 Task: Create a sub task System Test and UAT for the task  Improve code commenting for better readability in the project TranceTech , assign it to team member softage.9@softage.net and update the status of the sub task to  At Risk , set the priority of the sub task to Medium.
Action: Mouse moved to (67, 525)
Screenshot: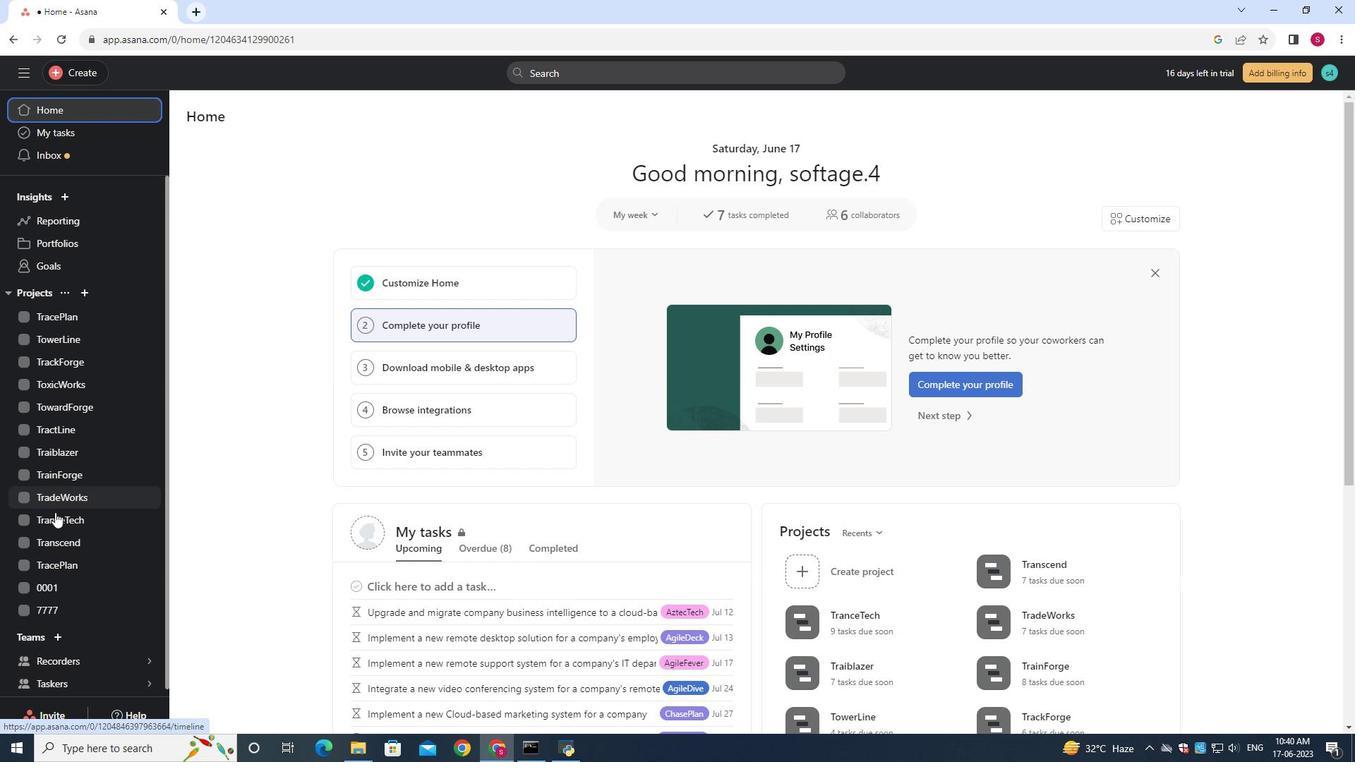 
Action: Mouse pressed left at (67, 525)
Screenshot: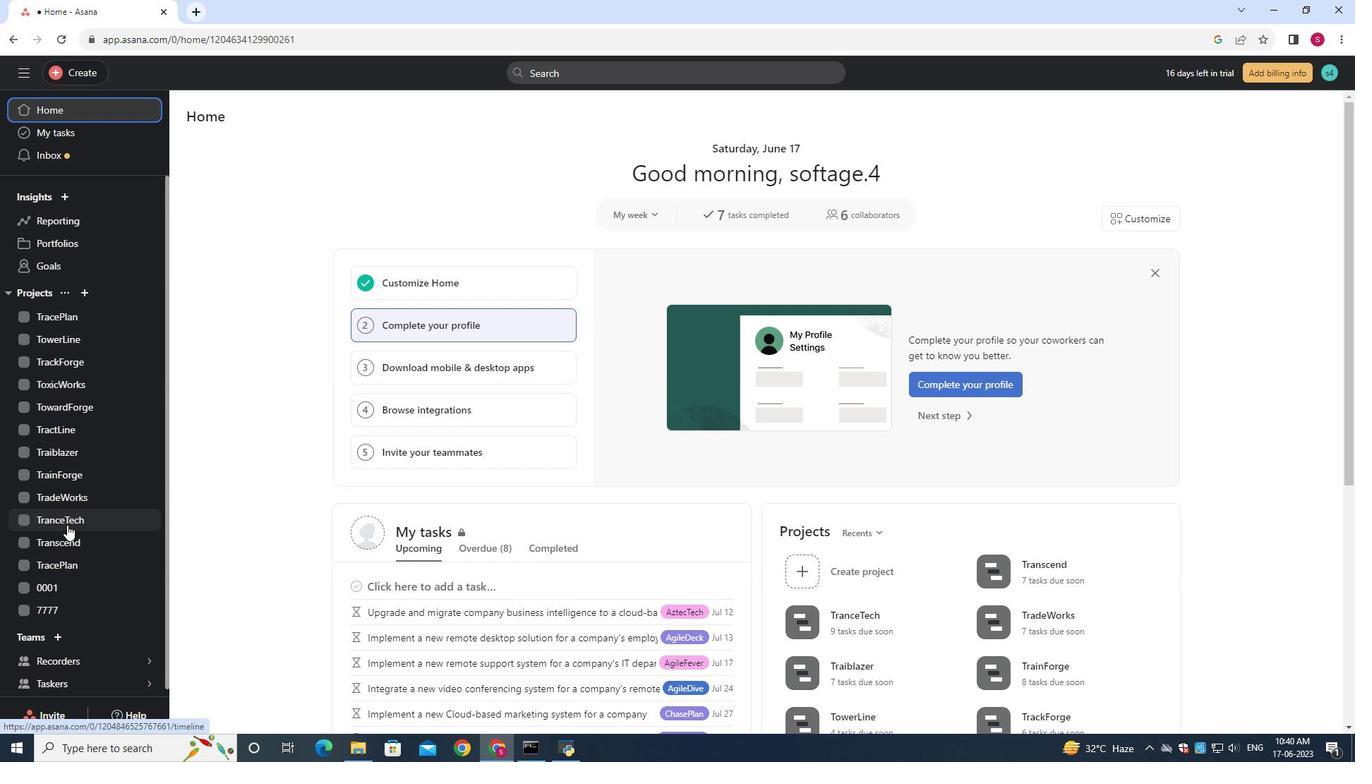 
Action: Mouse moved to (588, 336)
Screenshot: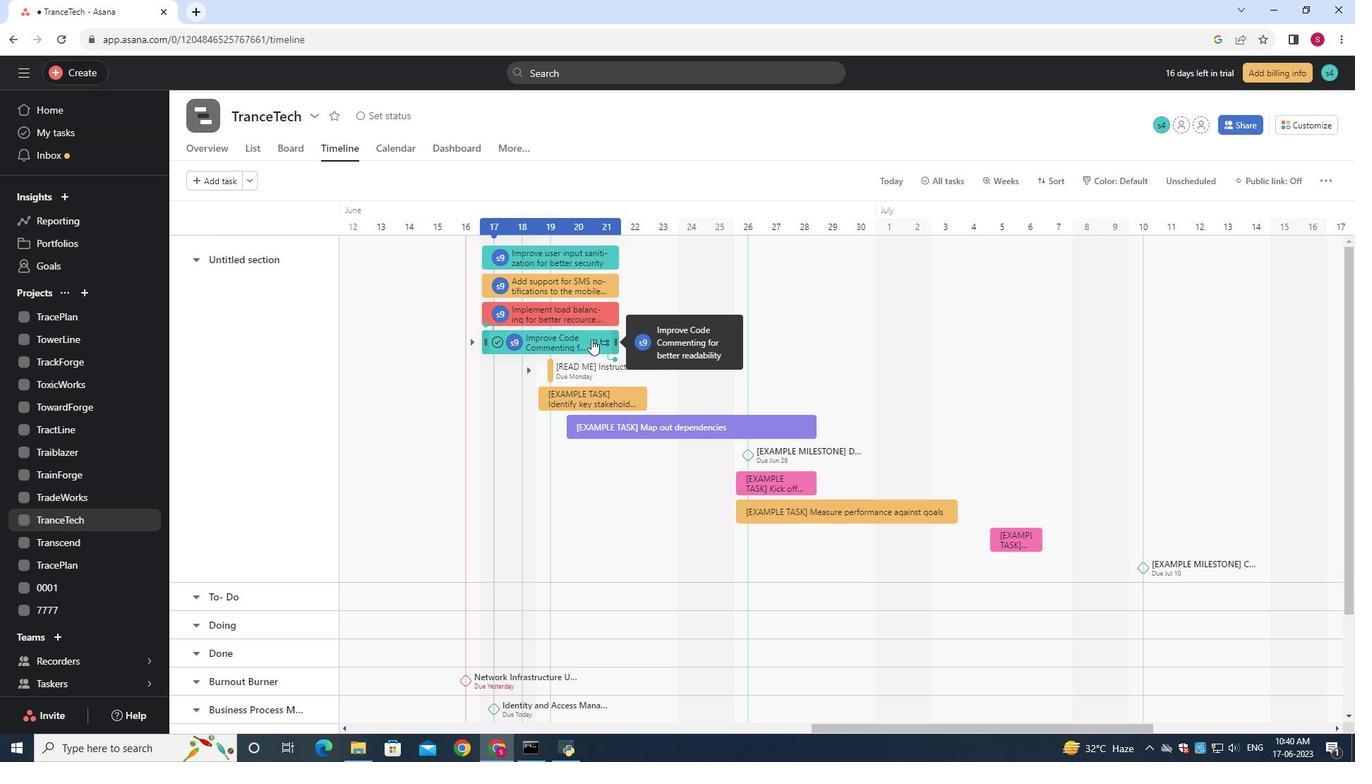 
Action: Mouse pressed left at (588, 336)
Screenshot: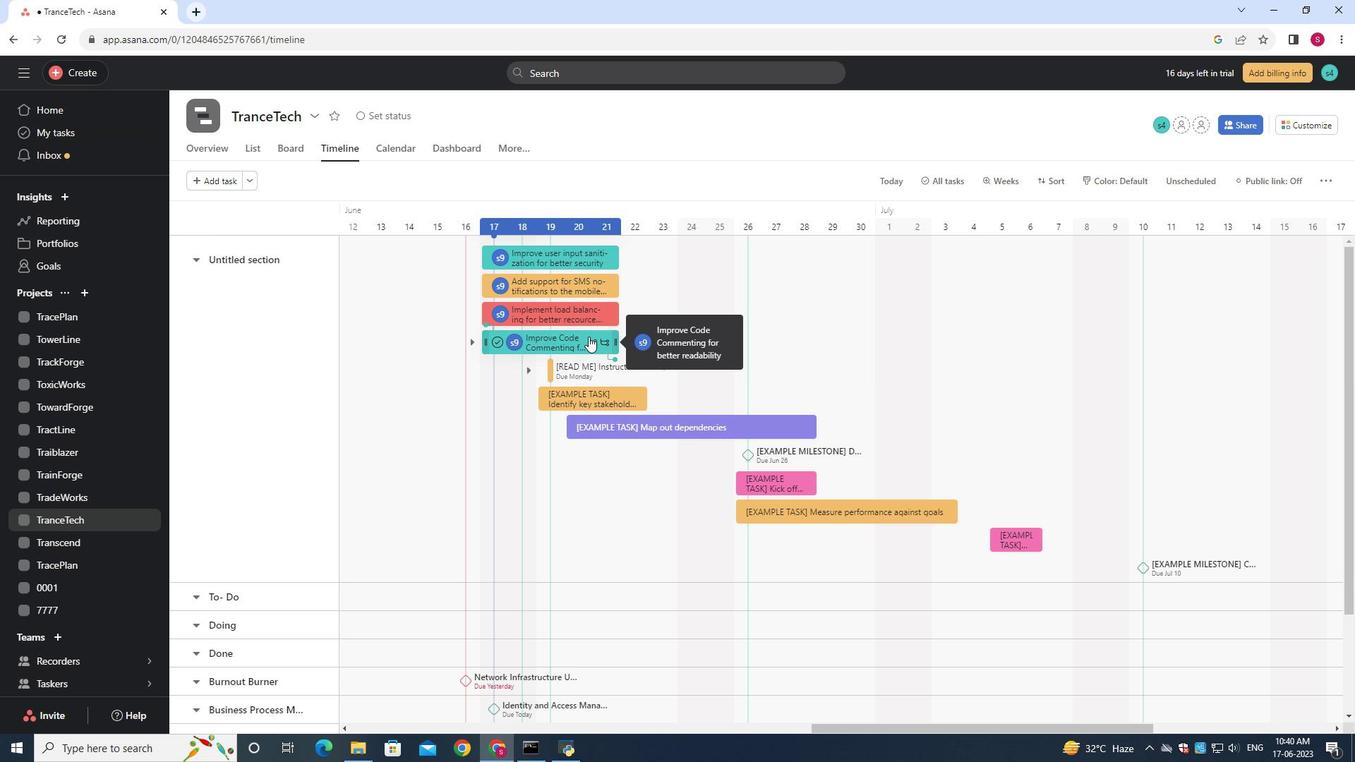 
Action: Mouse moved to (946, 406)
Screenshot: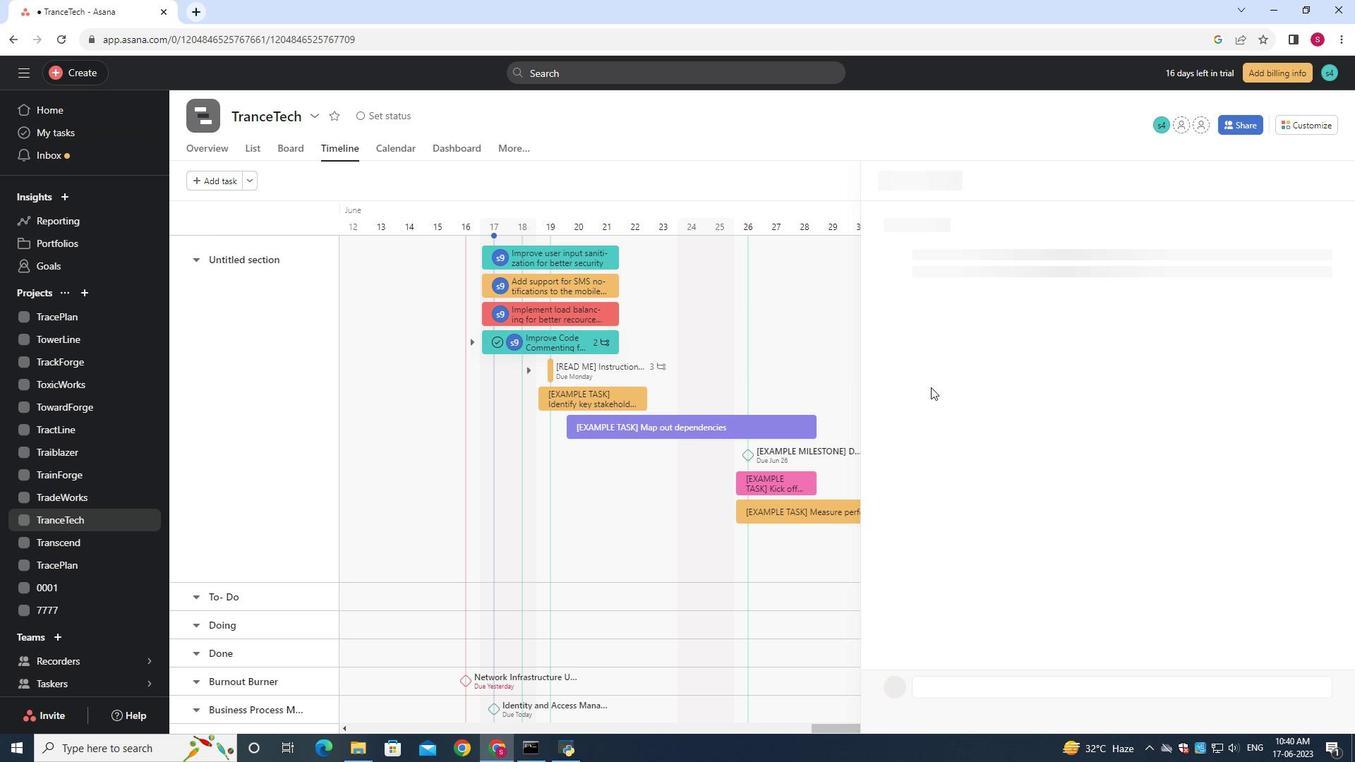 
Action: Mouse scrolled (946, 405) with delta (0, 0)
Screenshot: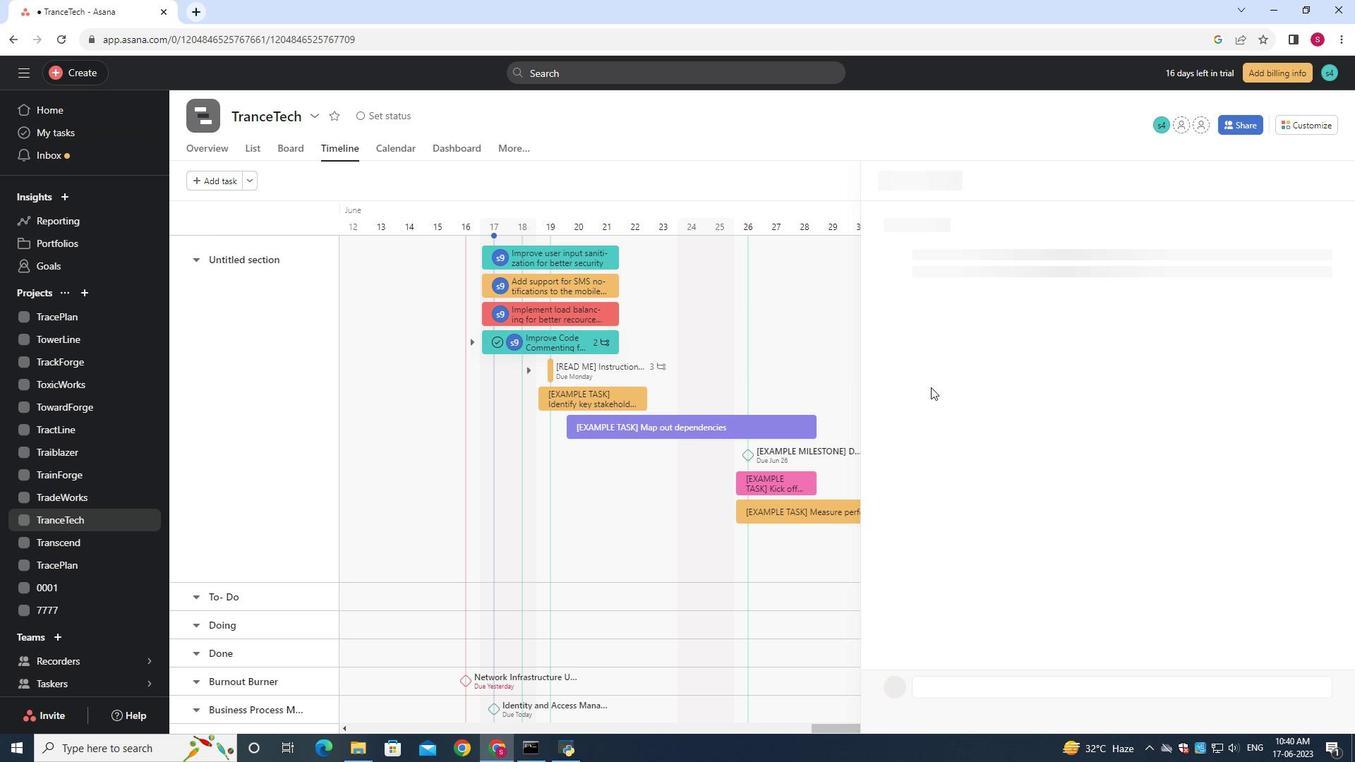 
Action: Mouse moved to (946, 408)
Screenshot: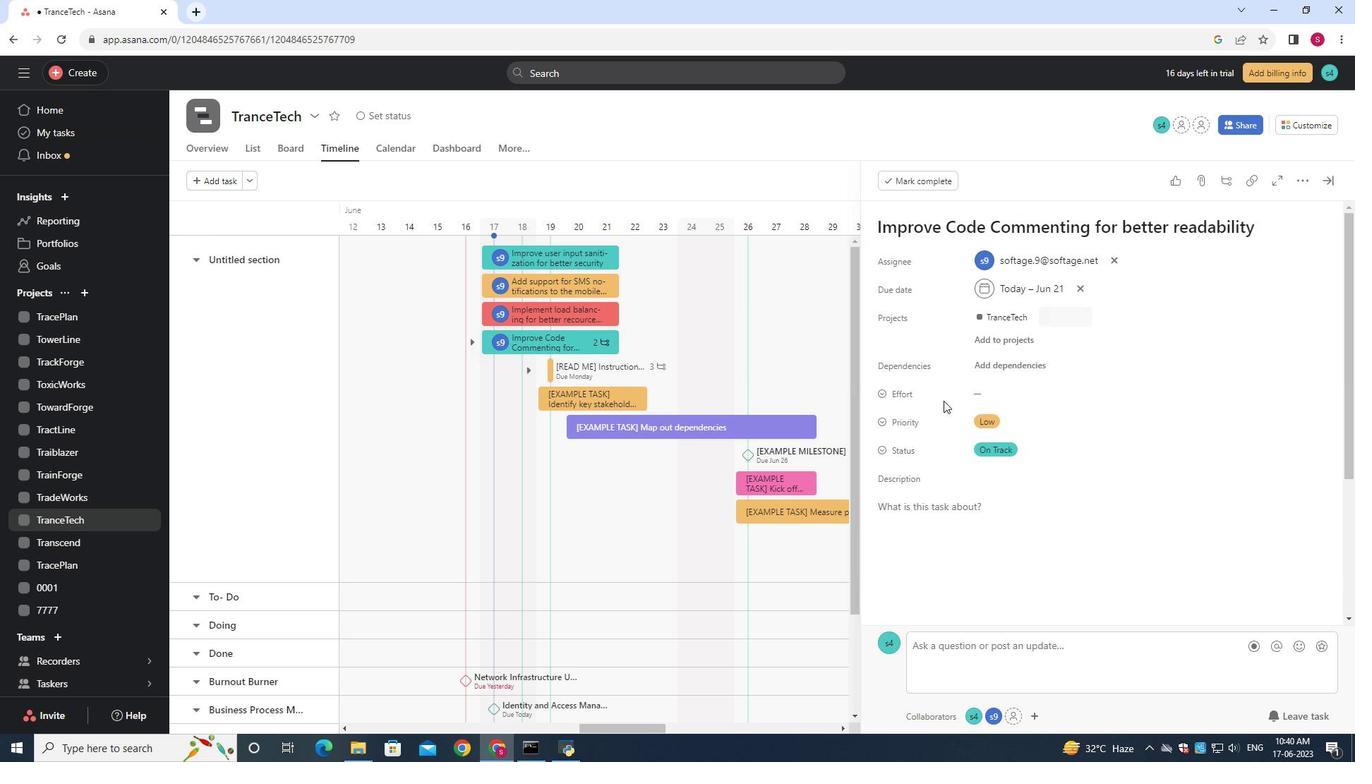 
Action: Mouse scrolled (946, 407) with delta (0, 0)
Screenshot: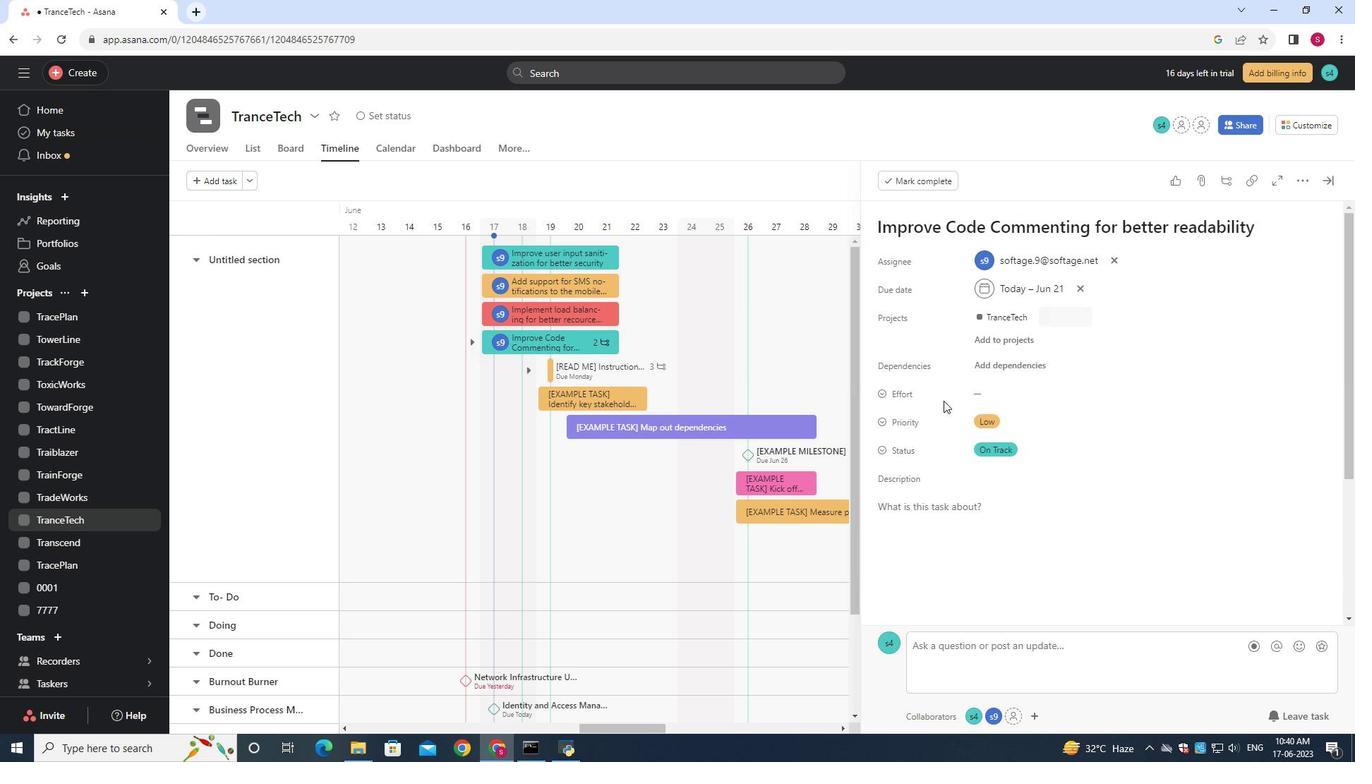 
Action: Mouse moved to (946, 409)
Screenshot: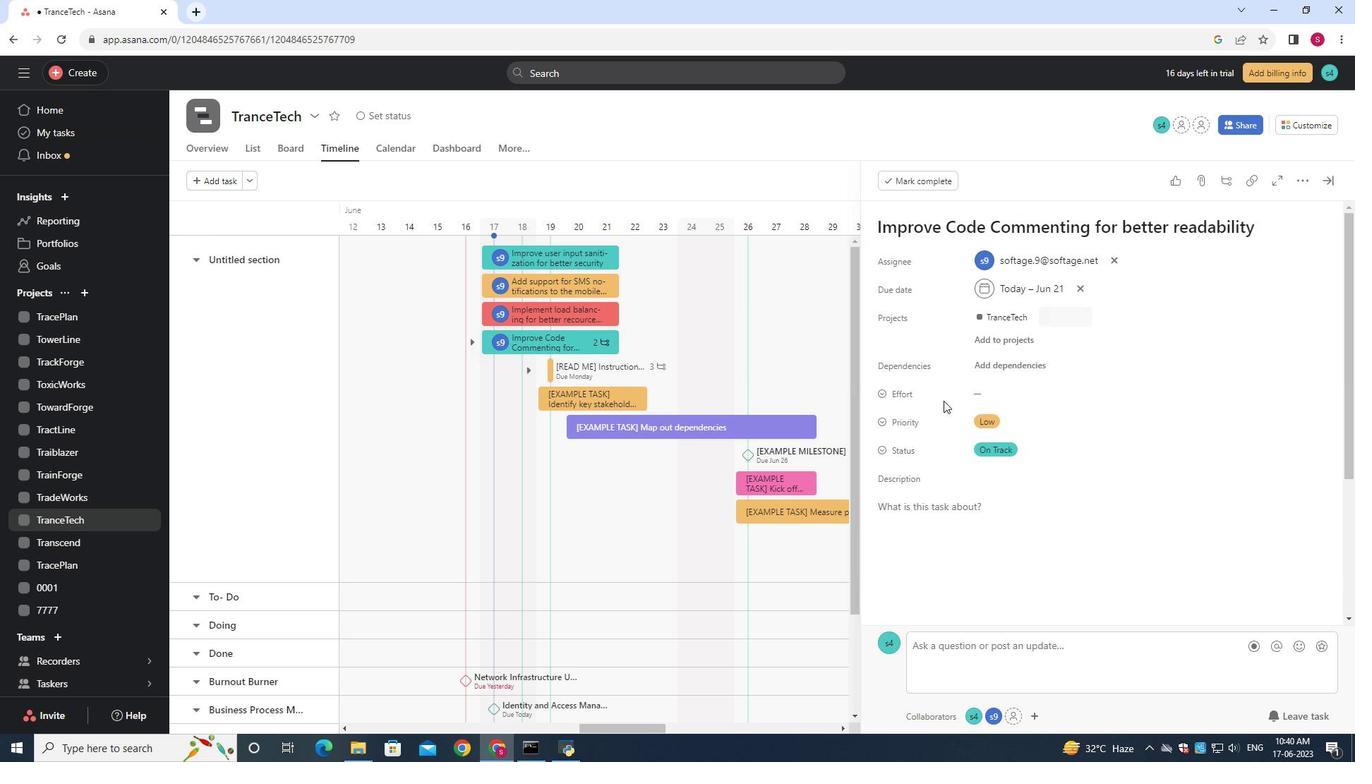 
Action: Mouse scrolled (946, 408) with delta (0, 0)
Screenshot: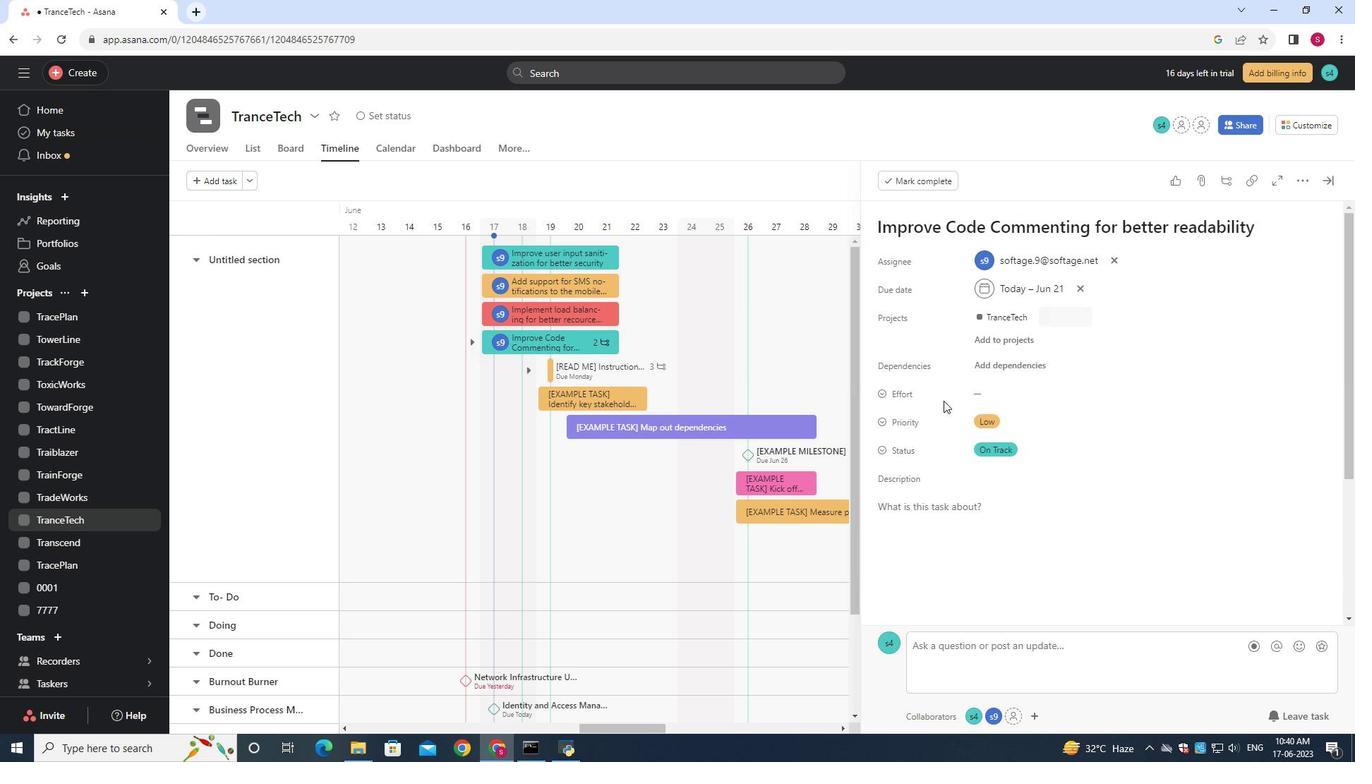 
Action: Mouse moved to (947, 409)
Screenshot: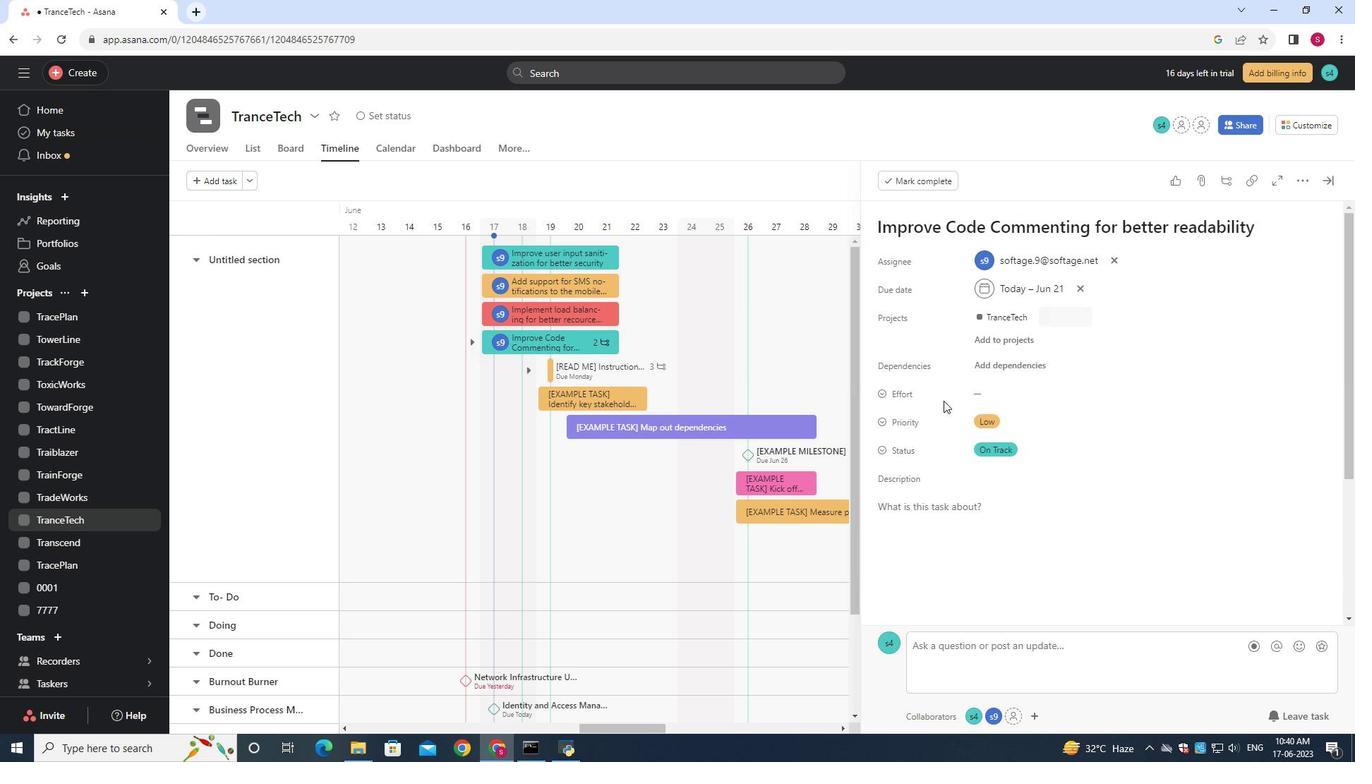 
Action: Mouse scrolled (946, 408) with delta (0, 0)
Screenshot: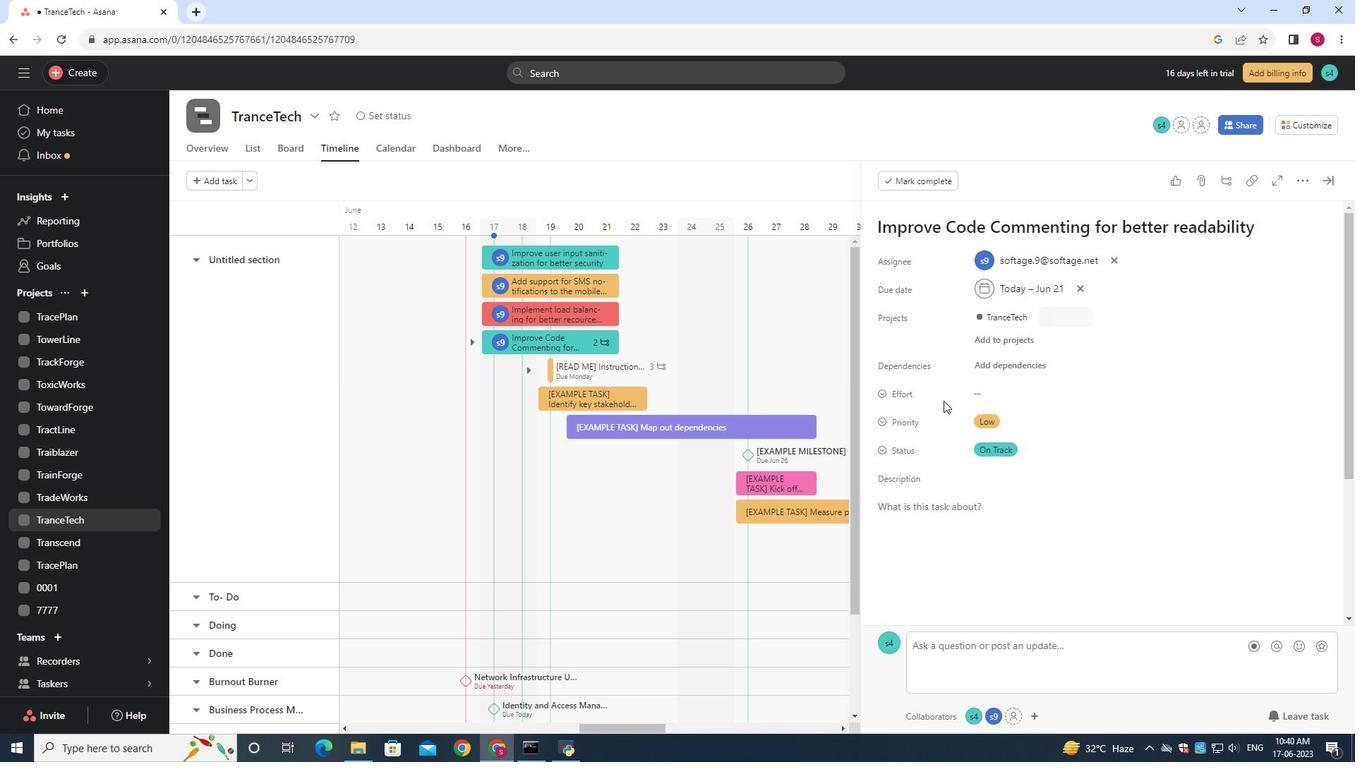 
Action: Mouse moved to (947, 409)
Screenshot: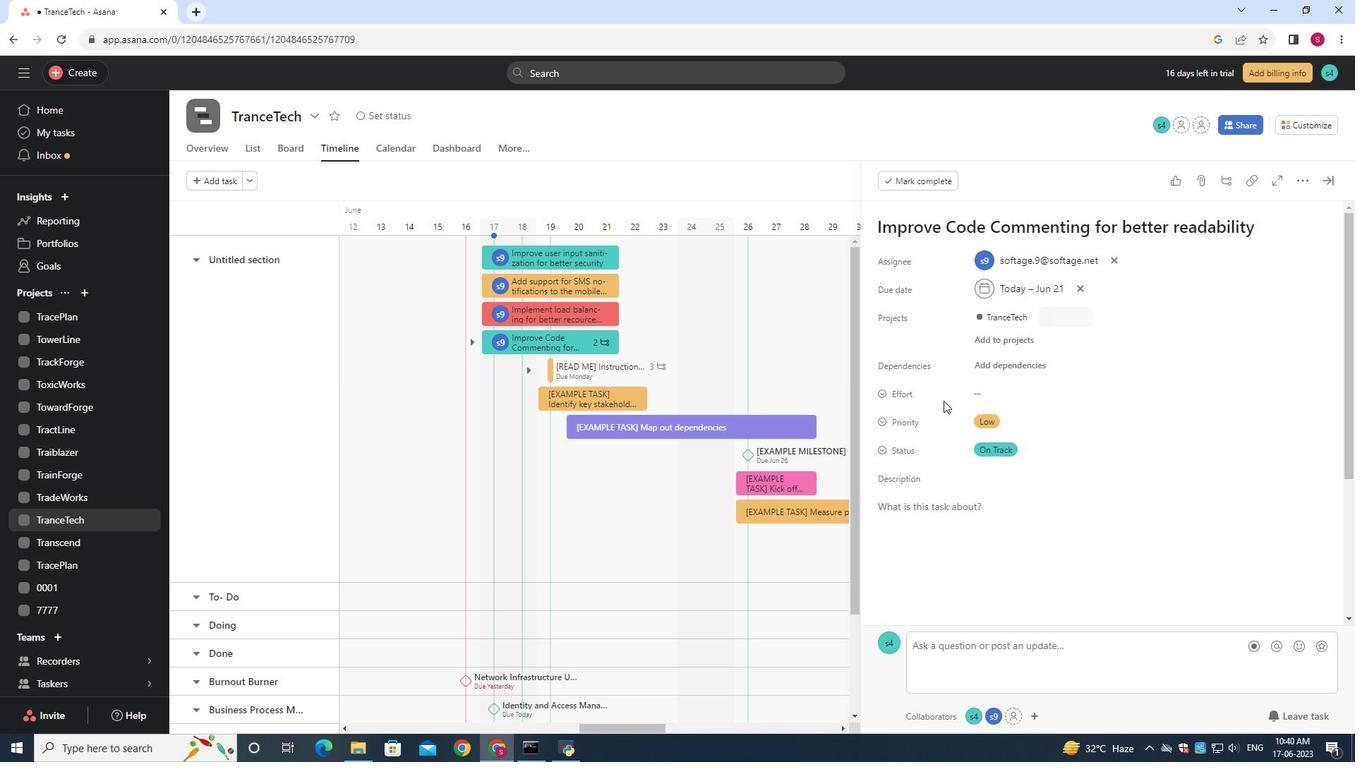 
Action: Mouse scrolled (946, 408) with delta (0, 0)
Screenshot: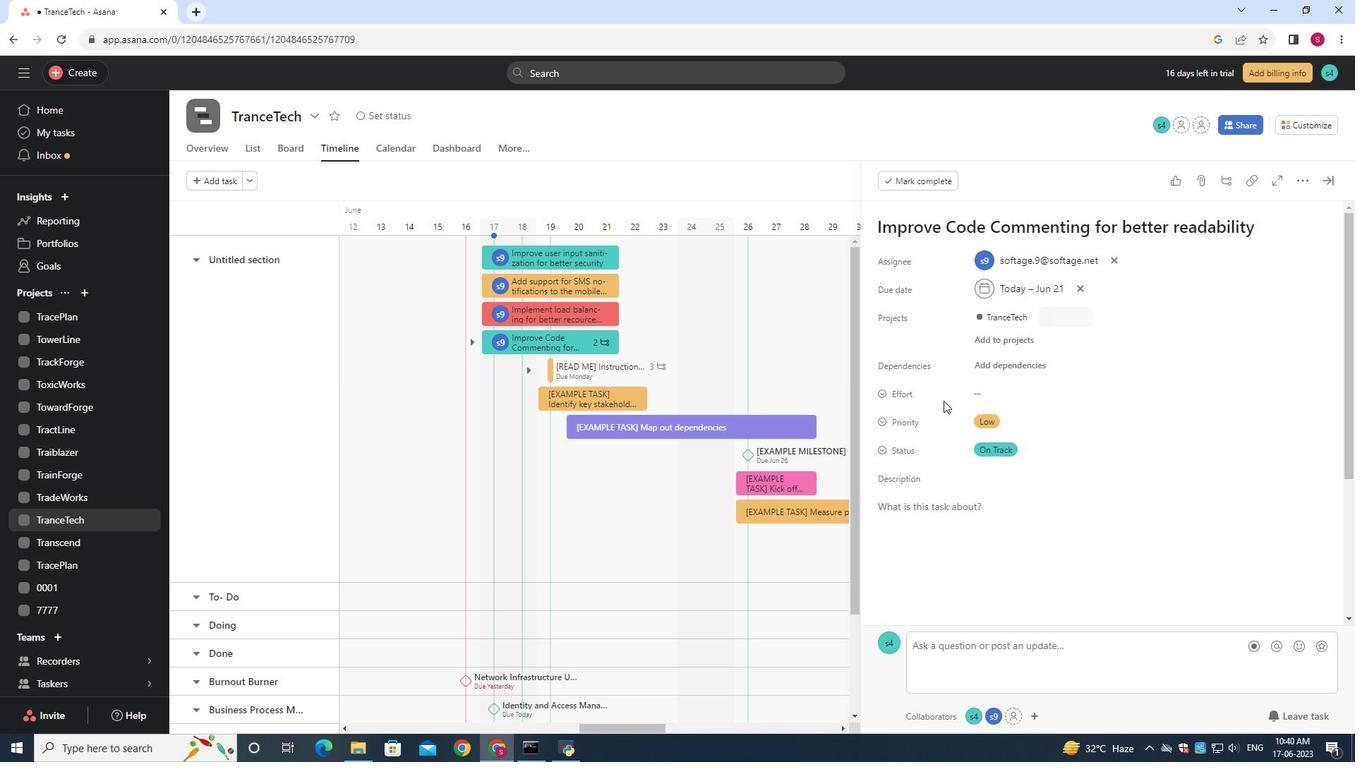 
Action: Mouse moved to (948, 407)
Screenshot: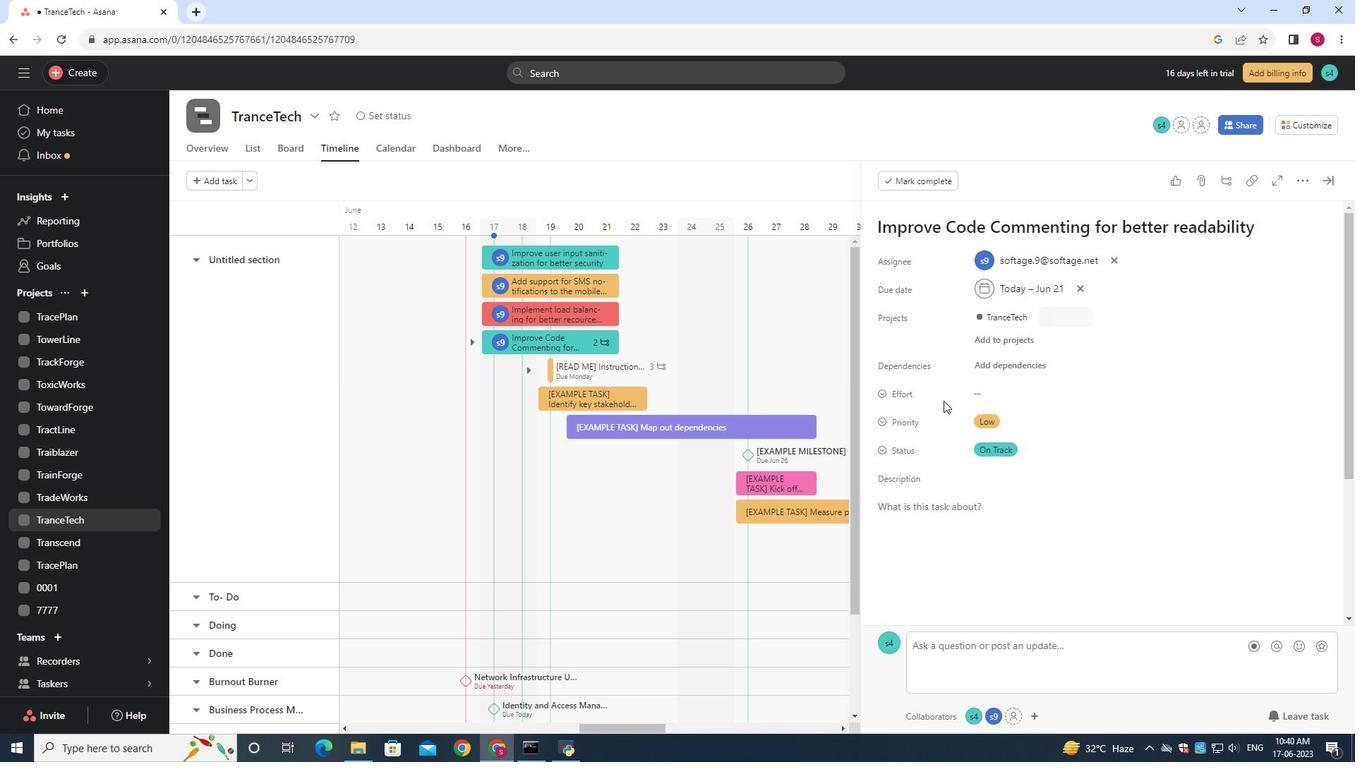 
Action: Mouse scrolled (947, 408) with delta (0, 0)
Screenshot: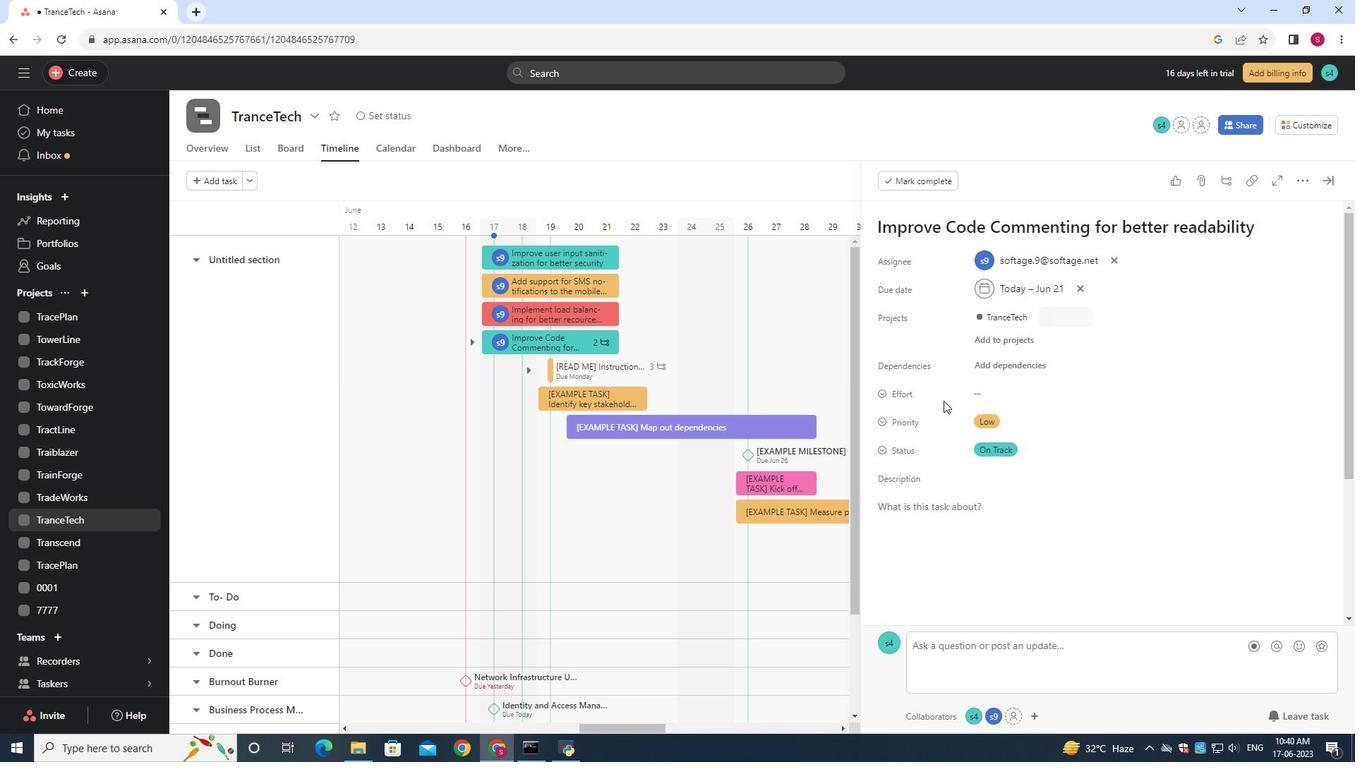 
Action: Mouse moved to (917, 512)
Screenshot: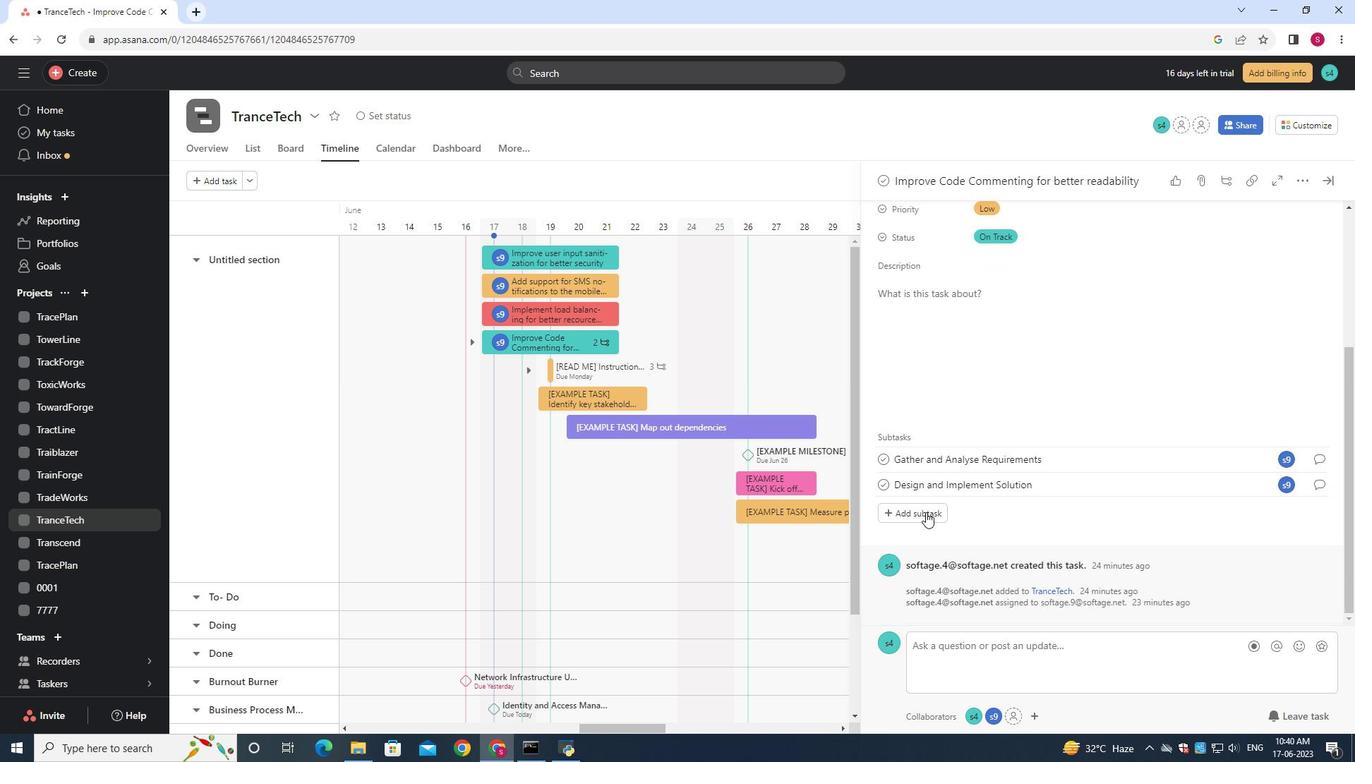 
Action: Mouse pressed left at (917, 512)
Screenshot: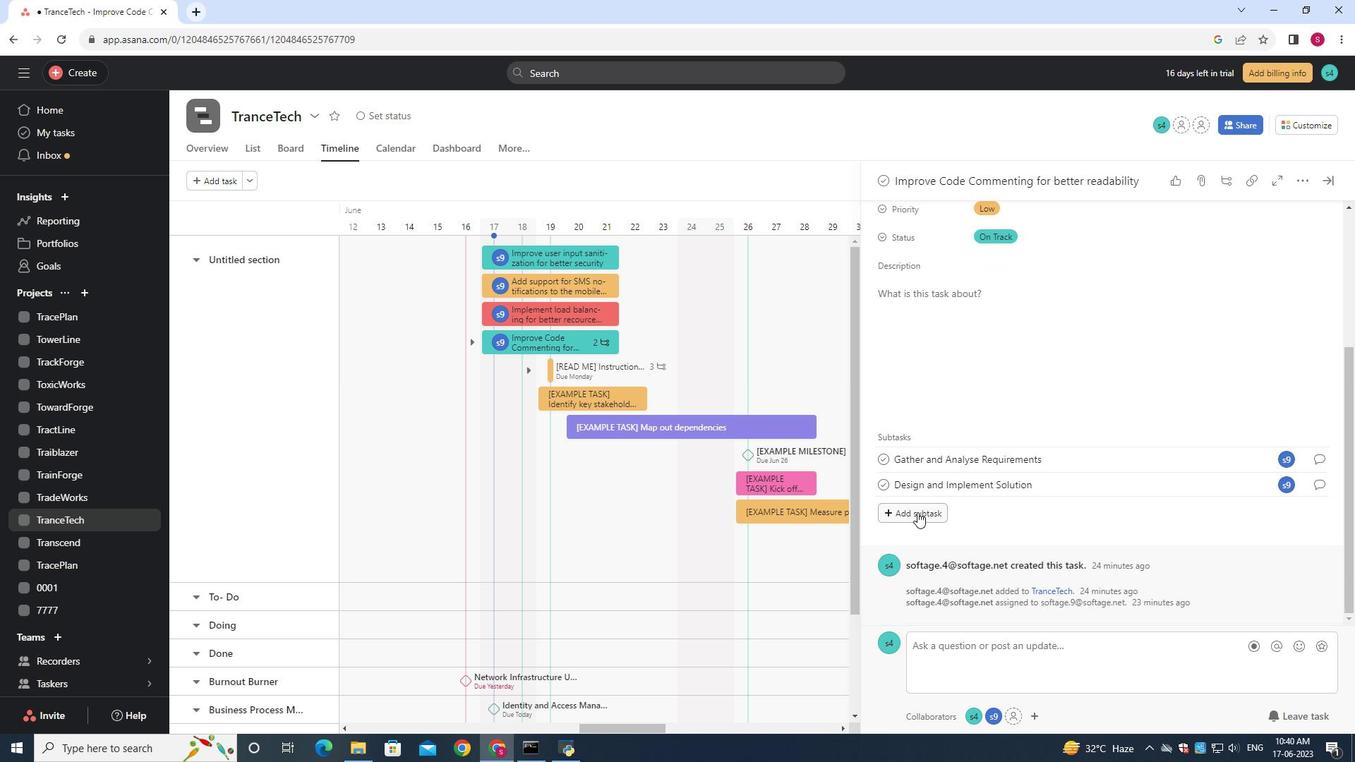 
Action: Mouse moved to (918, 513)
Screenshot: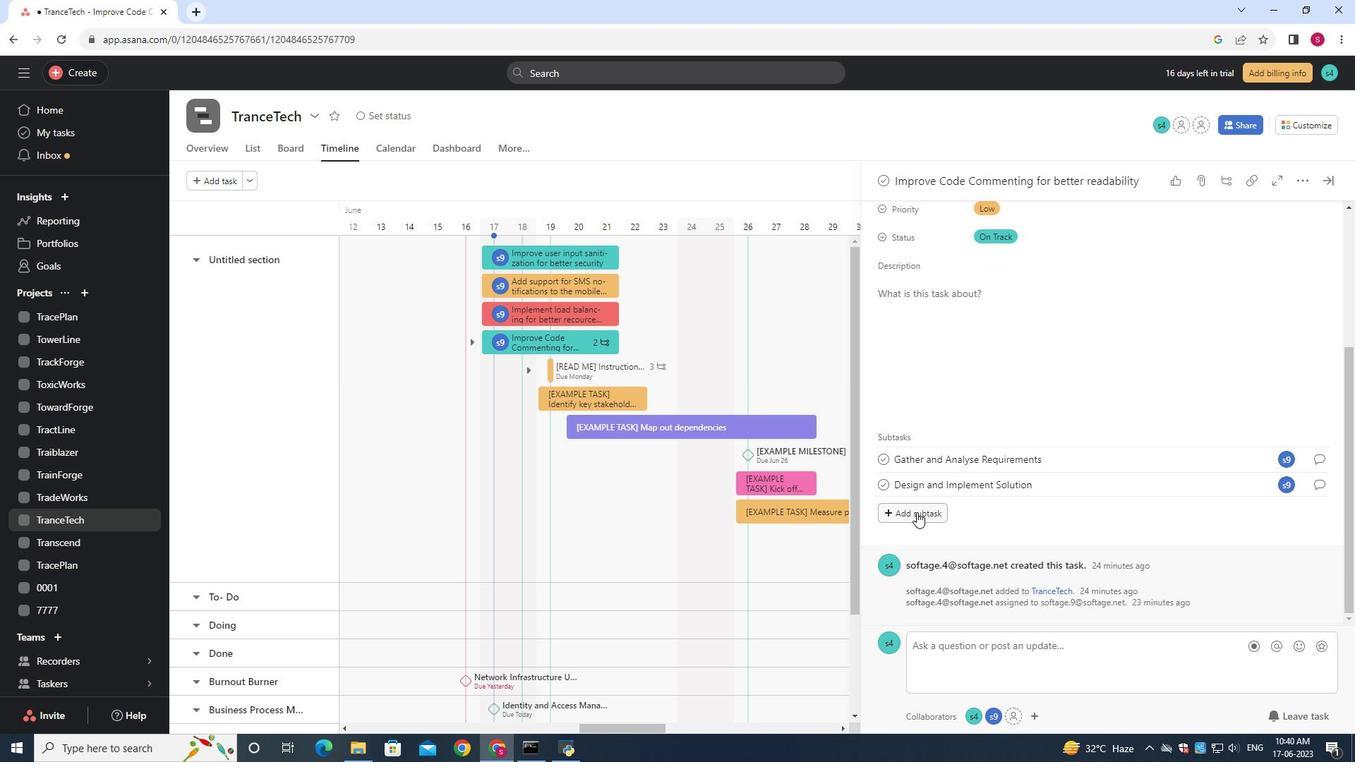 
Action: Key pressed <Key.shift>System<Key.space><Key.shift><Key.shift><Key.shift><Key.shift><Key.shift><Key.shift><Key.shift><Key.shift><Key.shift><Key.shift><Key.shift><Key.shift><Key.shift><Key.shift>Test<Key.space><Key.shift><Key.shift><Key.shift><Key.shift><Key.shift><Key.shift><Key.shift><Key.shift><Key.shift><Key.shift><Key.shift><Key.shift><Key.shift><Key.shift><Key.shift><Key.shift><Key.shift><Key.shift><Key.shift><Key.shift><Key.shift><Key.shift><Key.shift><Key.shift><Key.shift><Key.shift><Key.shift><Key.shift>and<Key.space><Key.shift><Key.shift><Key.shift><Key.shift><Key.shift><Key.shift><Key.shift><Key.shift><Key.shift><Key.shift><Key.shift><Key.shift><Key.shift><Key.shift><Key.shift><Key.shift>UAT
Screenshot: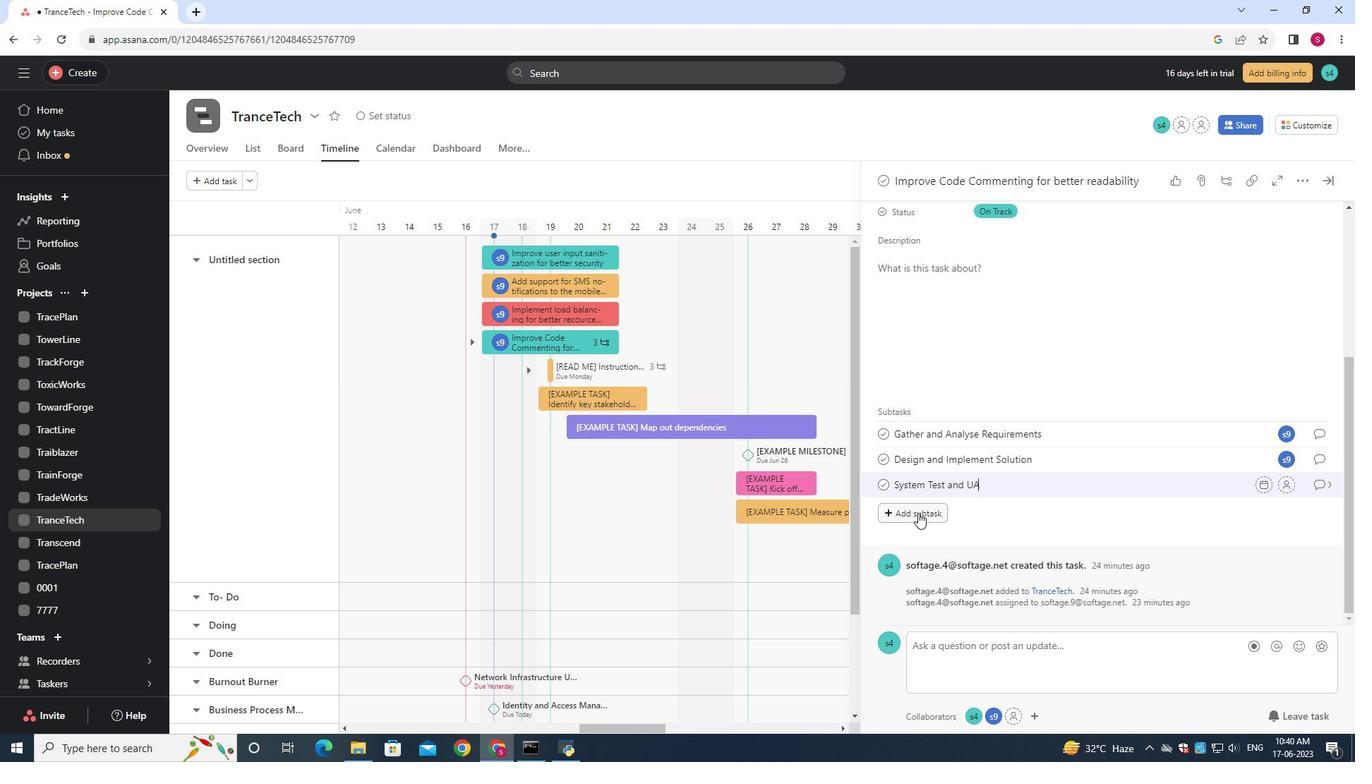
Action: Mouse moved to (1284, 484)
Screenshot: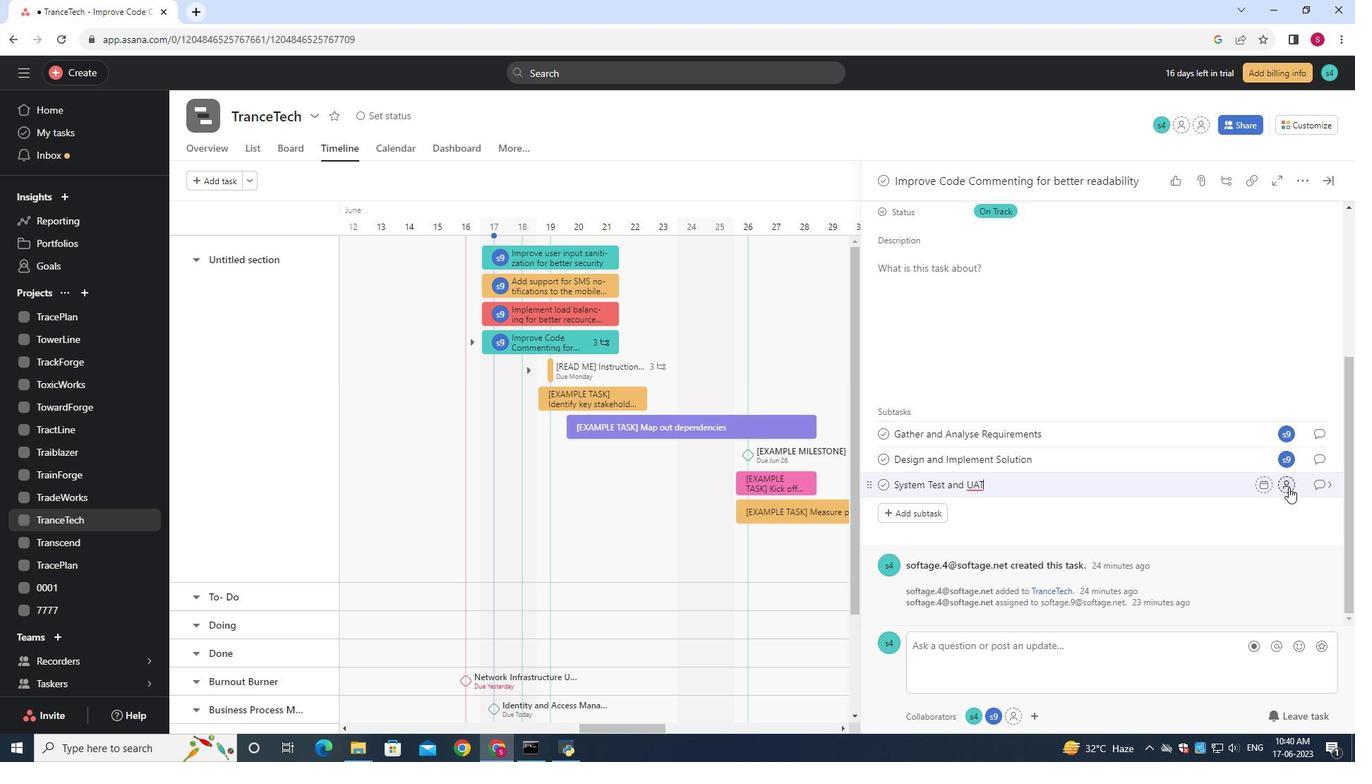 
Action: Mouse pressed left at (1284, 484)
Screenshot: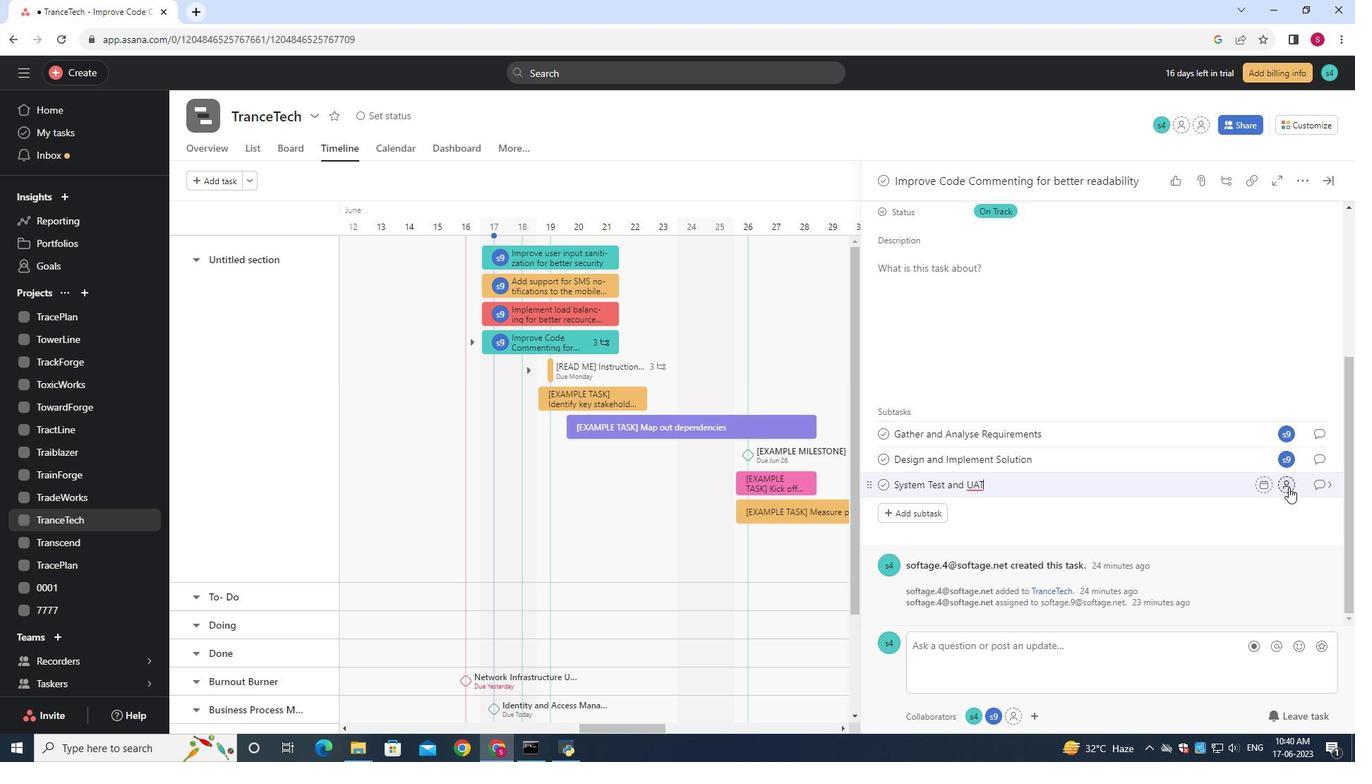 
Action: Mouse moved to (1284, 484)
Screenshot: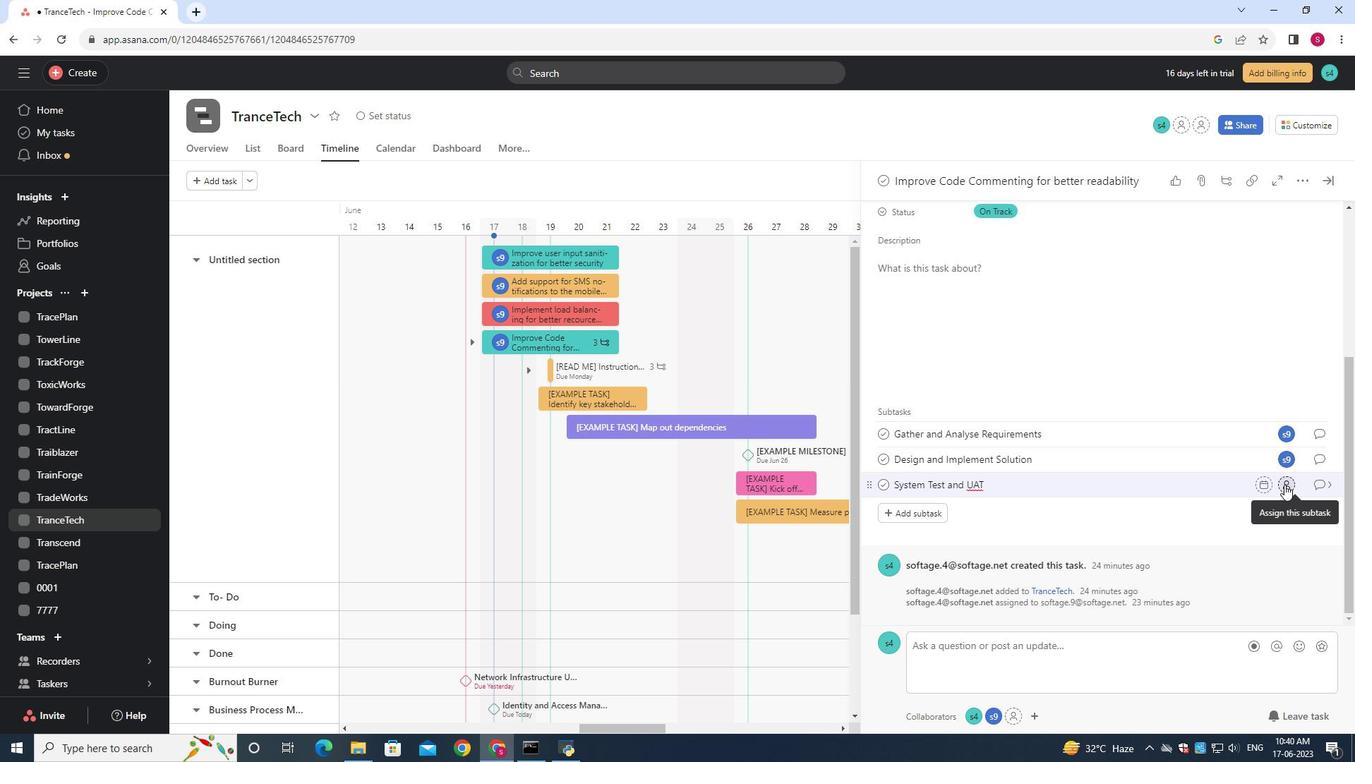 
Action: Key pressed softage.9<Key.shift>@softage.net
Screenshot: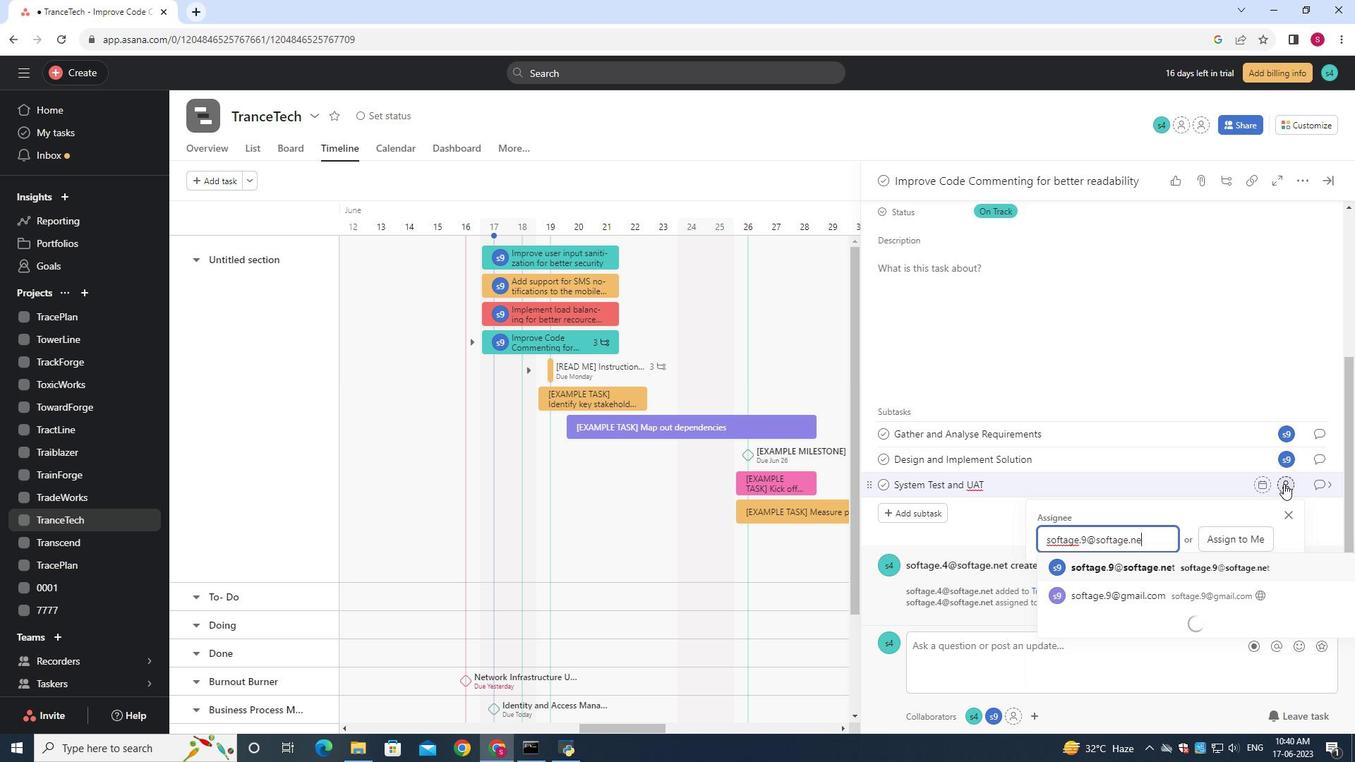 
Action: Mouse moved to (1140, 564)
Screenshot: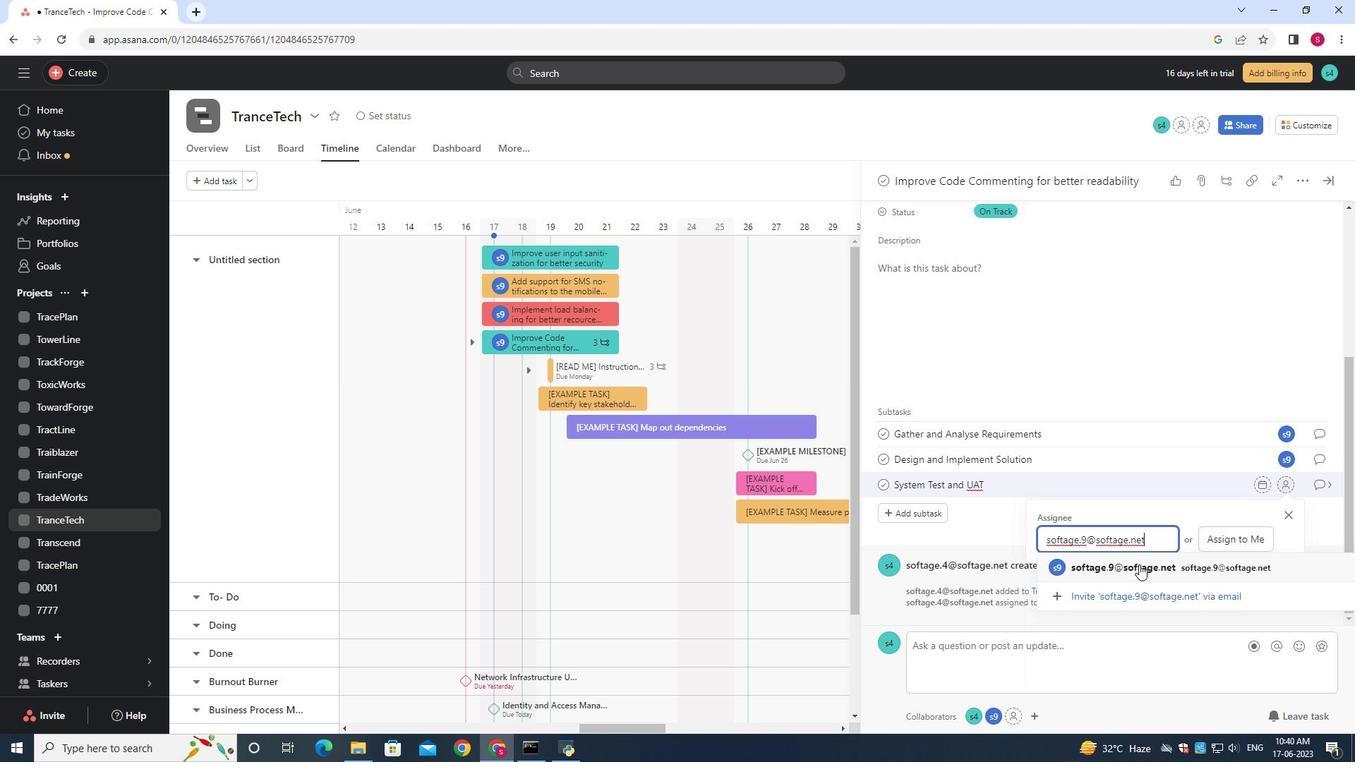 
Action: Mouse pressed left at (1140, 564)
Screenshot: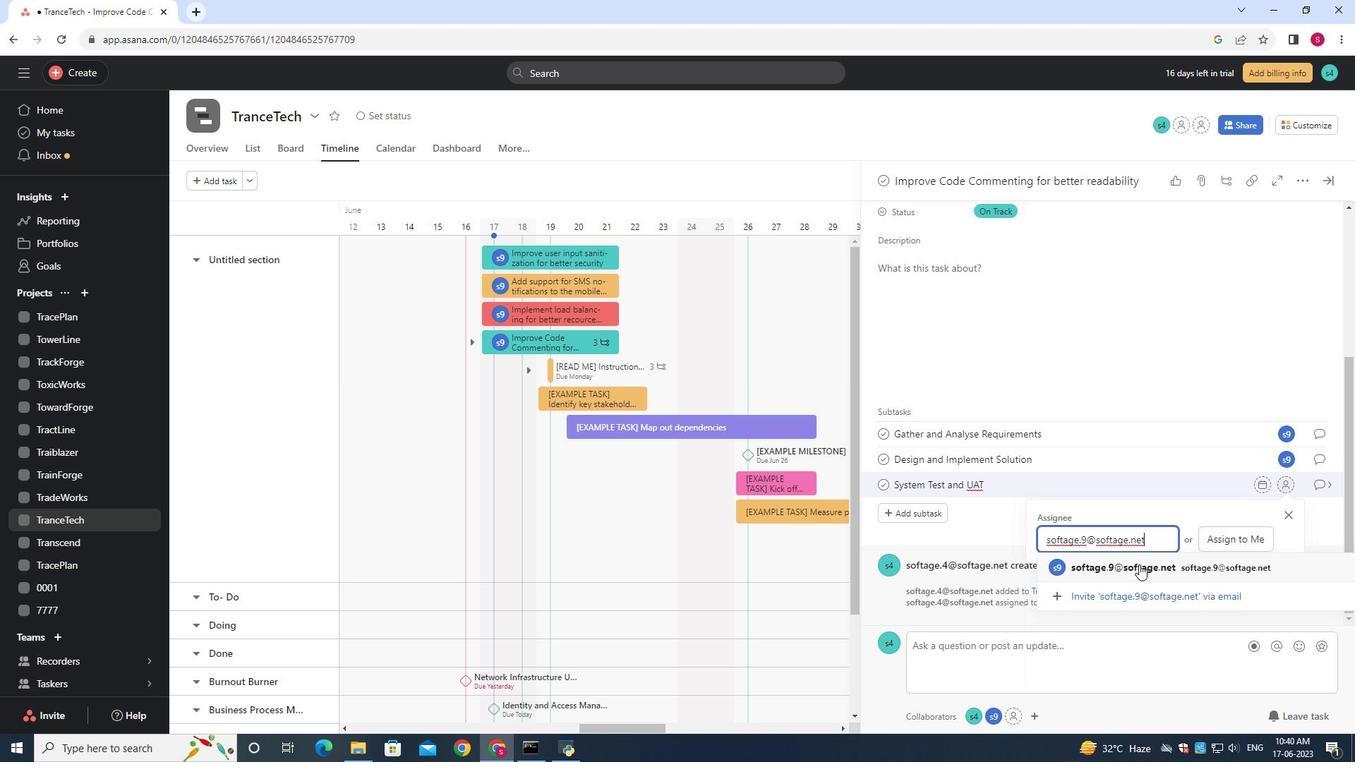 
Action: Mouse moved to (1332, 492)
Screenshot: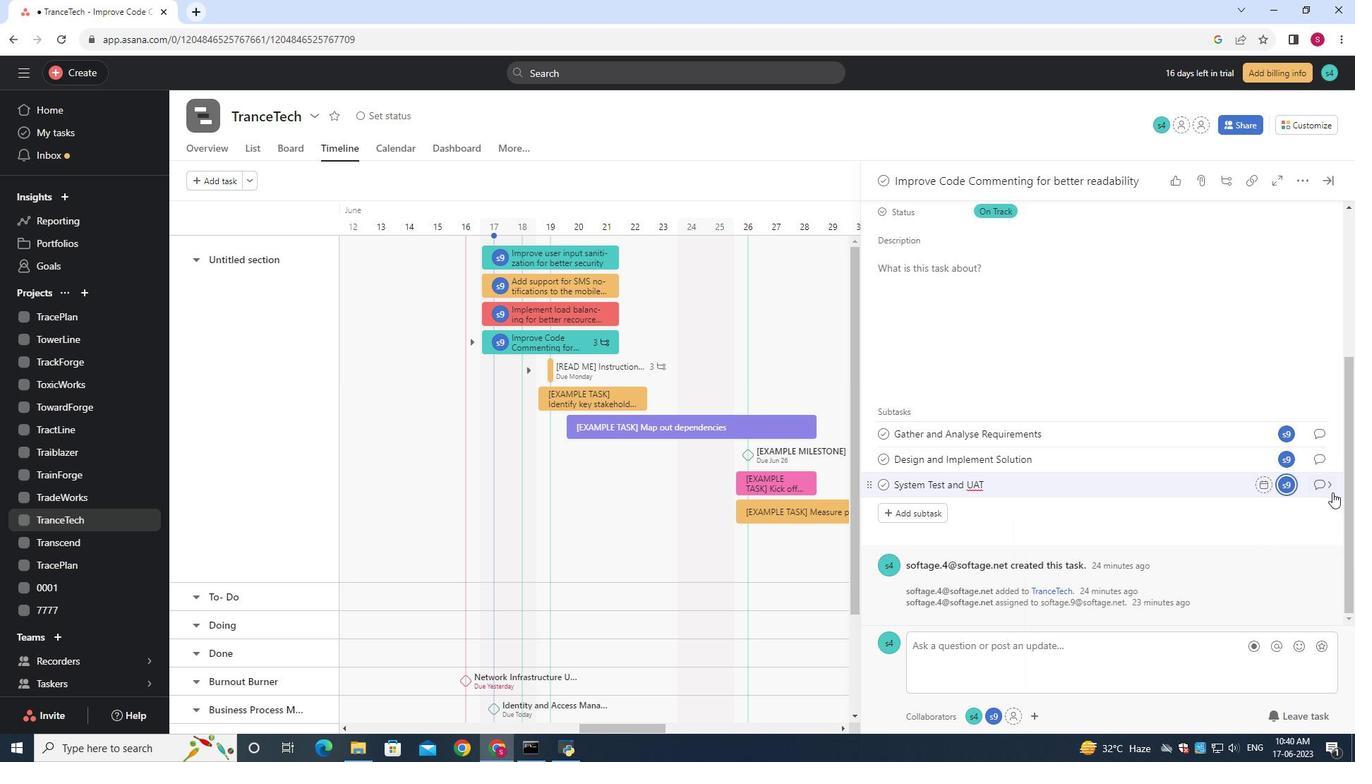 
Action: Mouse pressed left at (1332, 492)
Screenshot: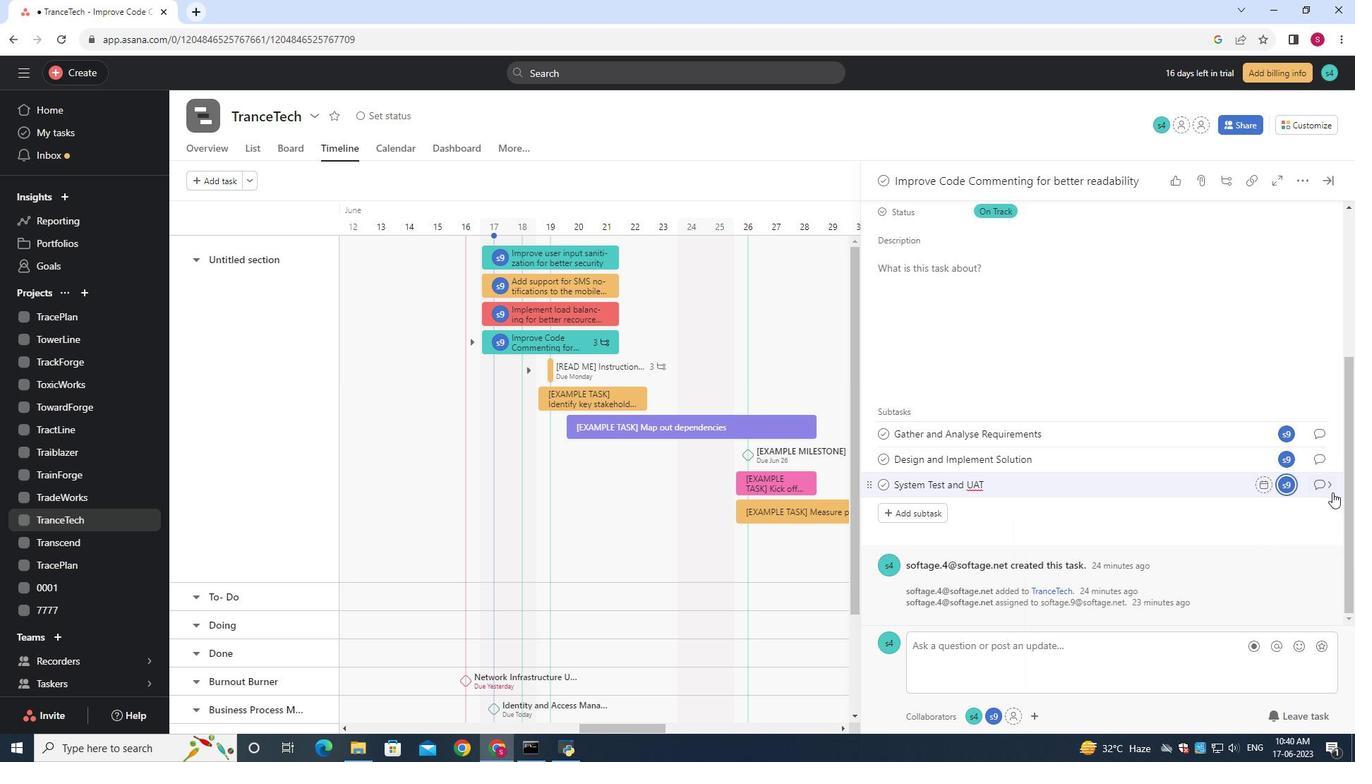 
Action: Mouse moved to (941, 382)
Screenshot: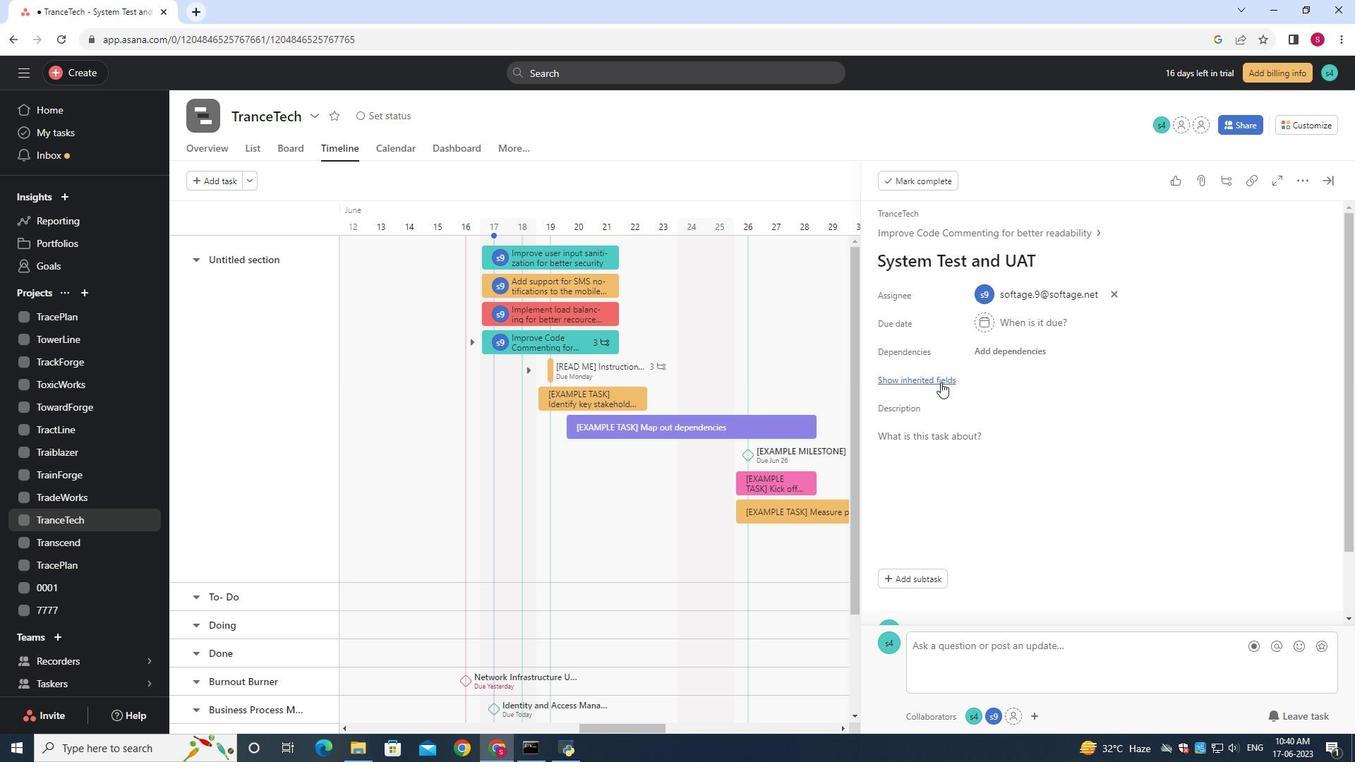 
Action: Mouse pressed left at (941, 382)
Screenshot: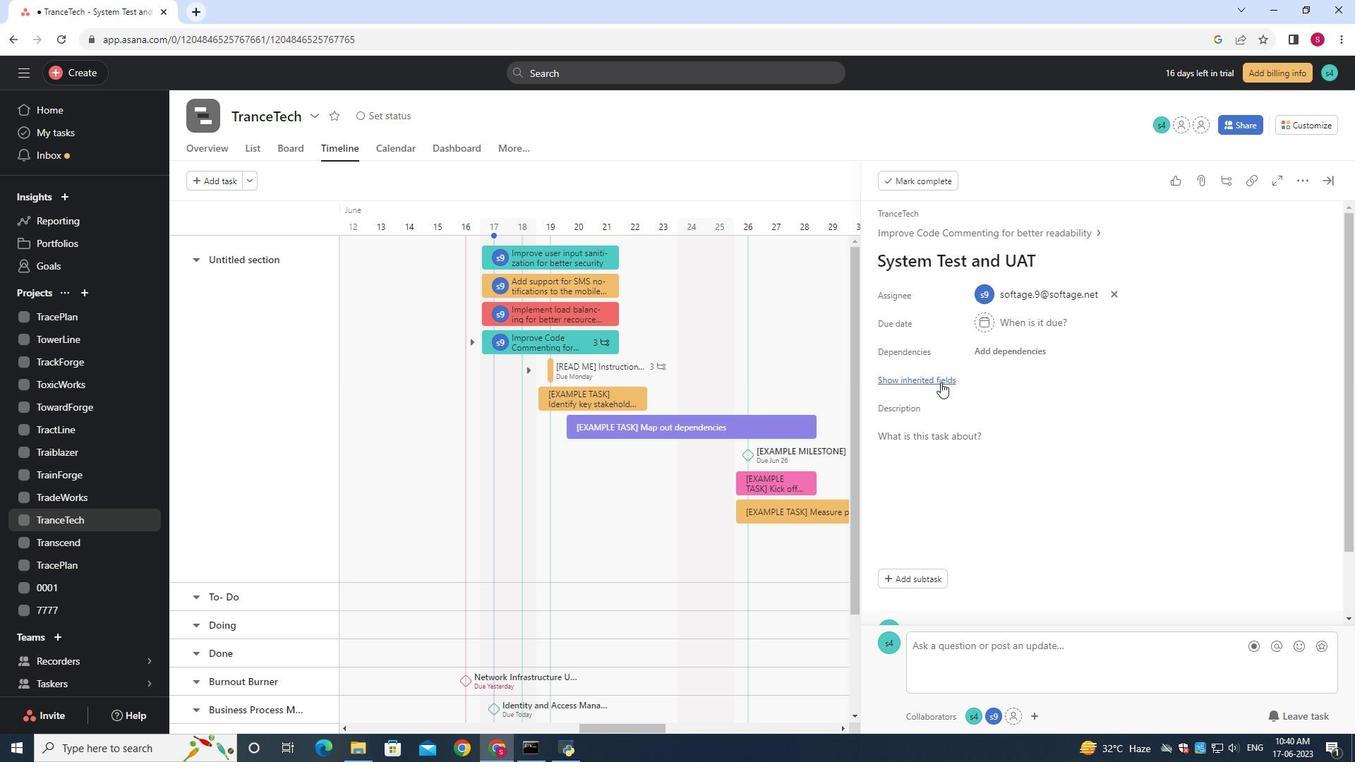 
Action: Mouse moved to (984, 464)
Screenshot: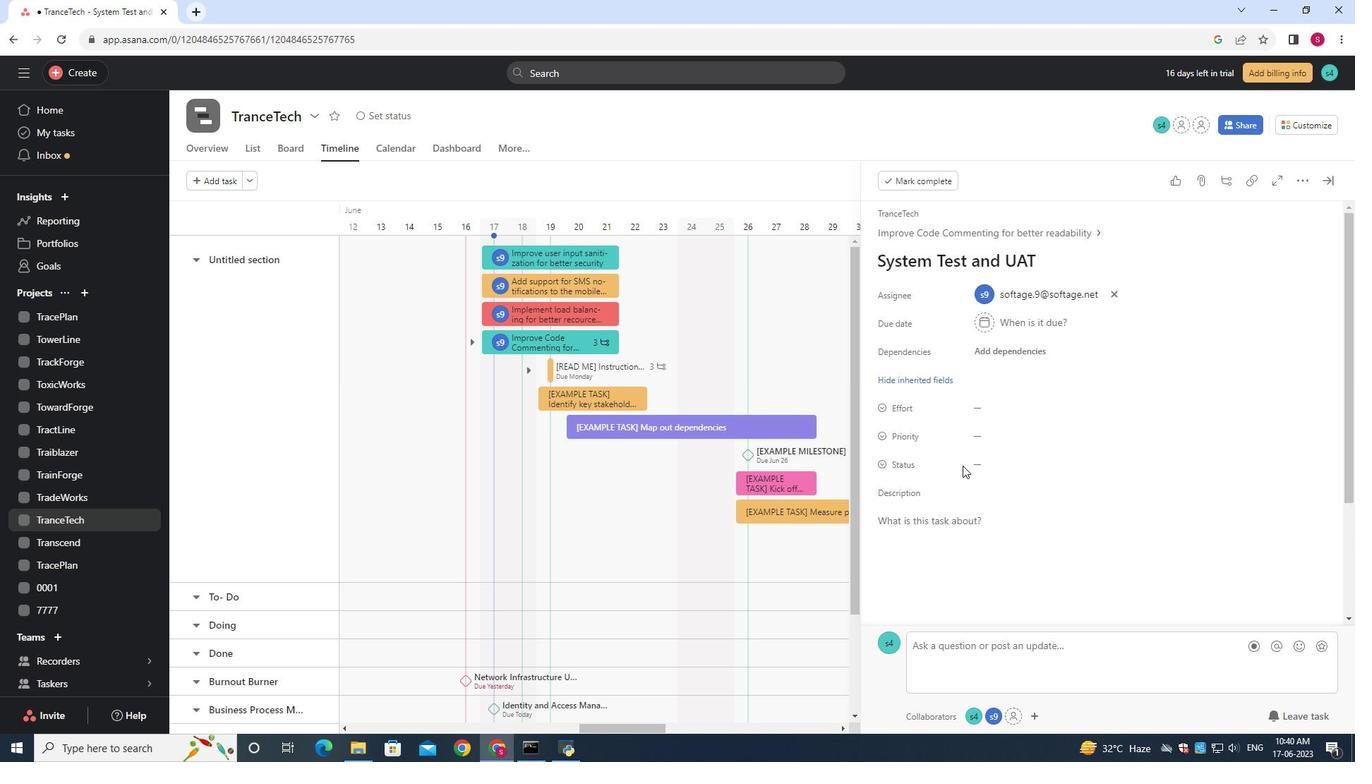 
Action: Mouse pressed left at (984, 464)
Screenshot: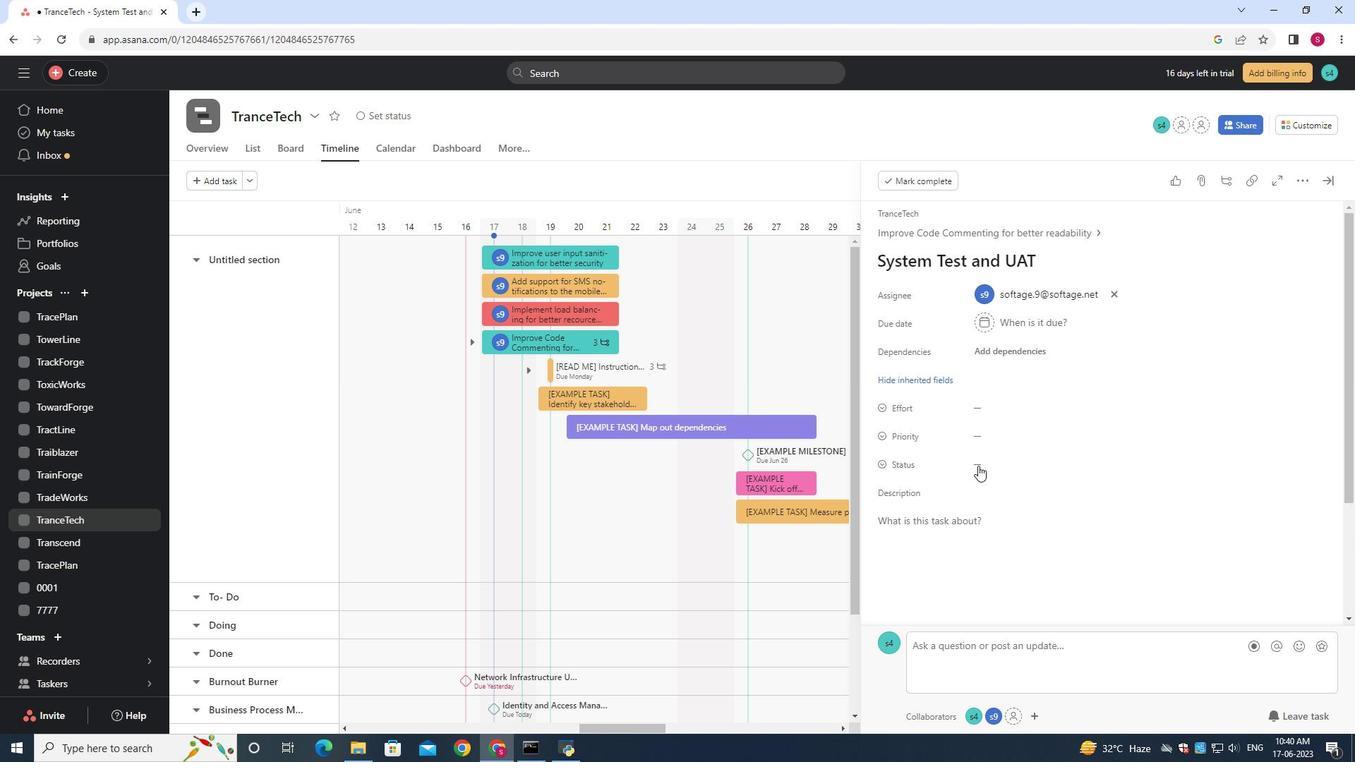 
Action: Mouse moved to (1021, 542)
Screenshot: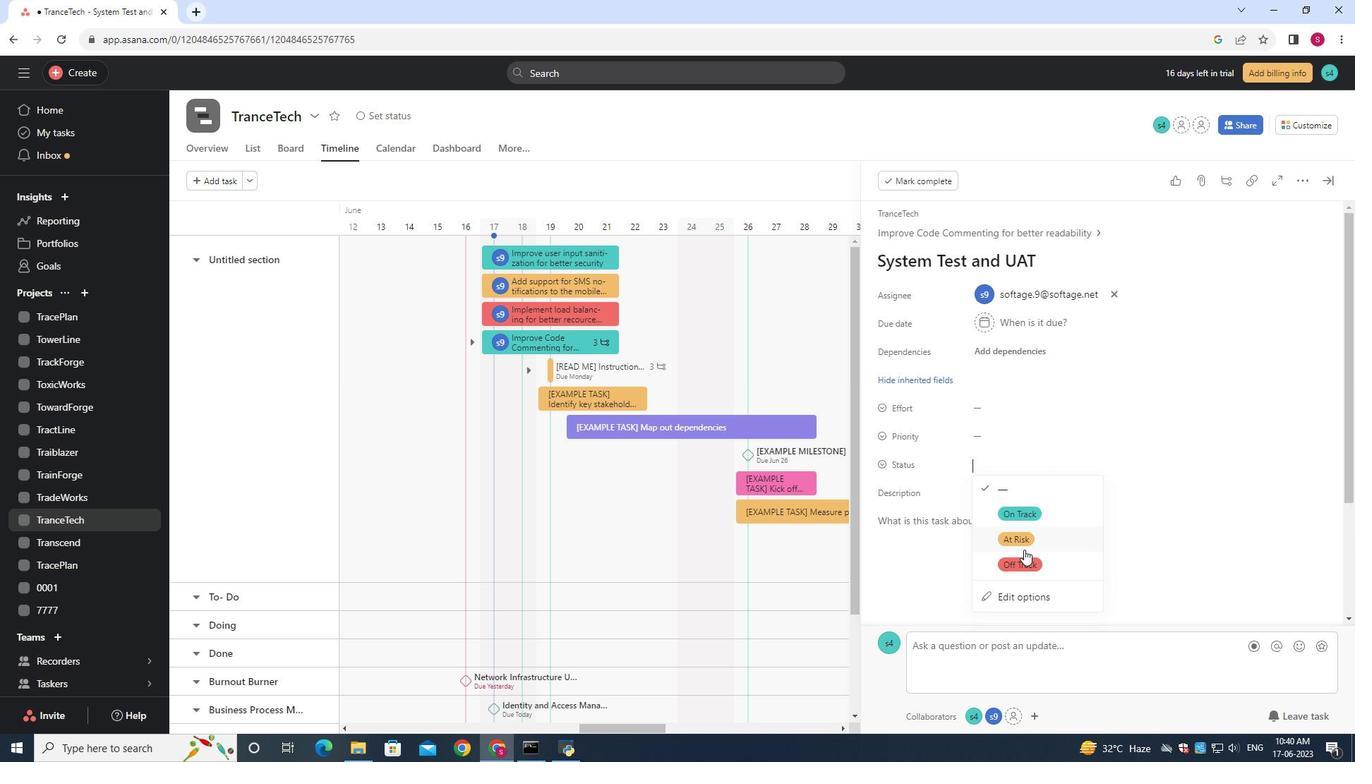
Action: Mouse pressed left at (1021, 542)
Screenshot: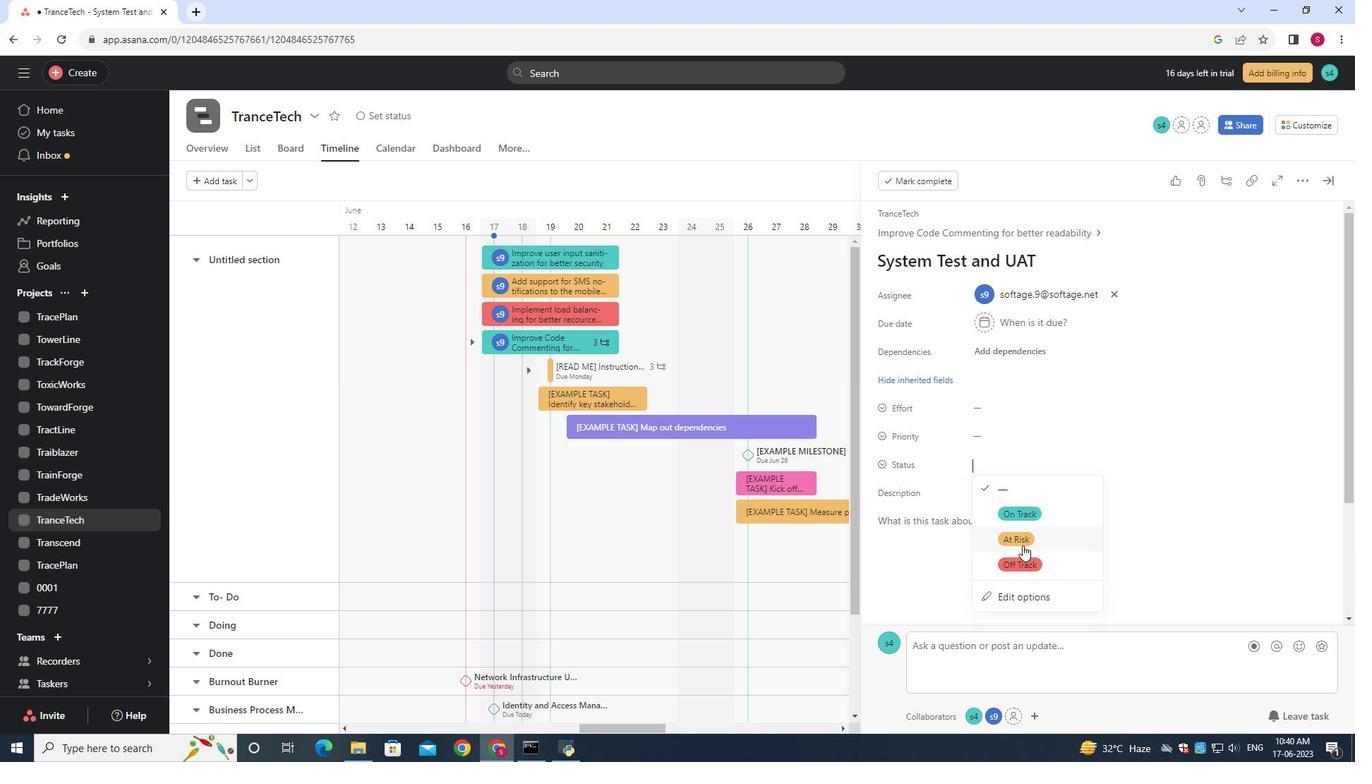 
Action: Mouse moved to (997, 438)
Screenshot: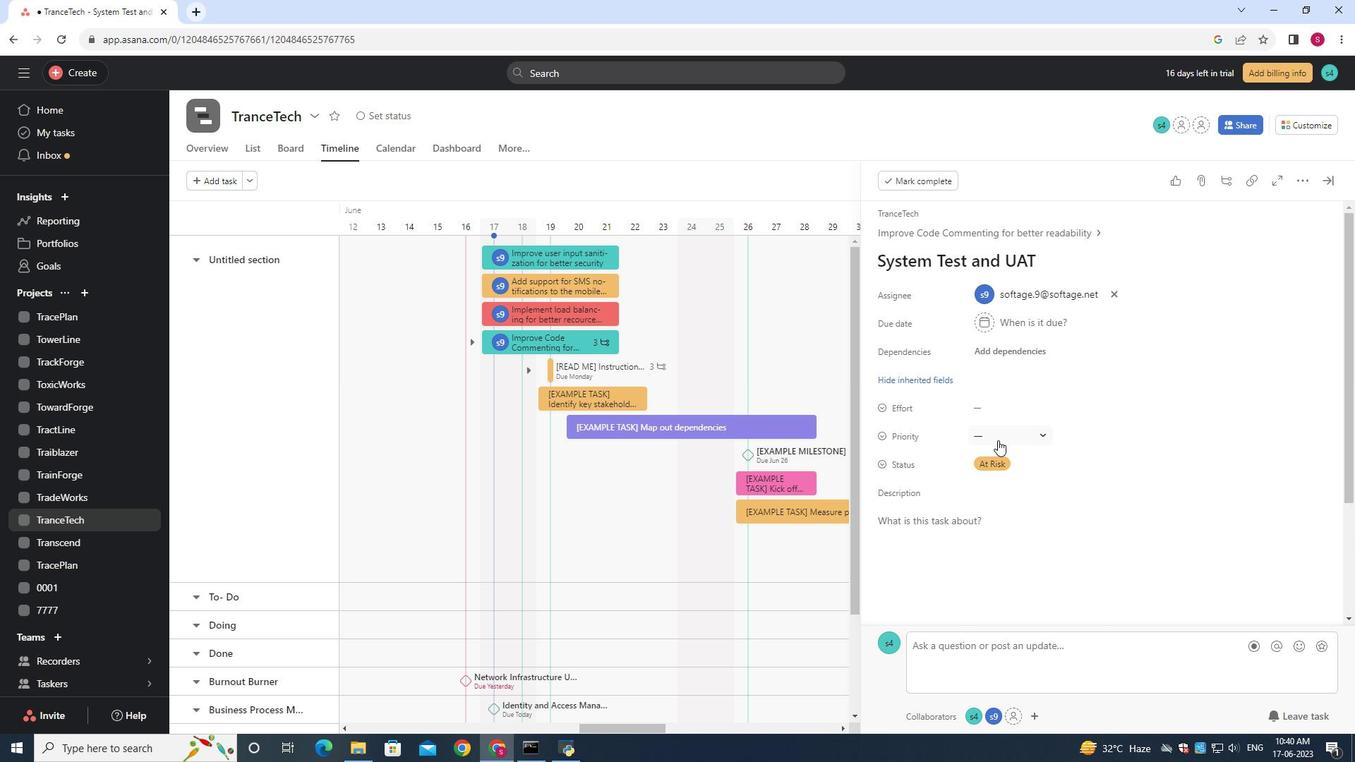 
Action: Mouse pressed left at (997, 438)
Screenshot: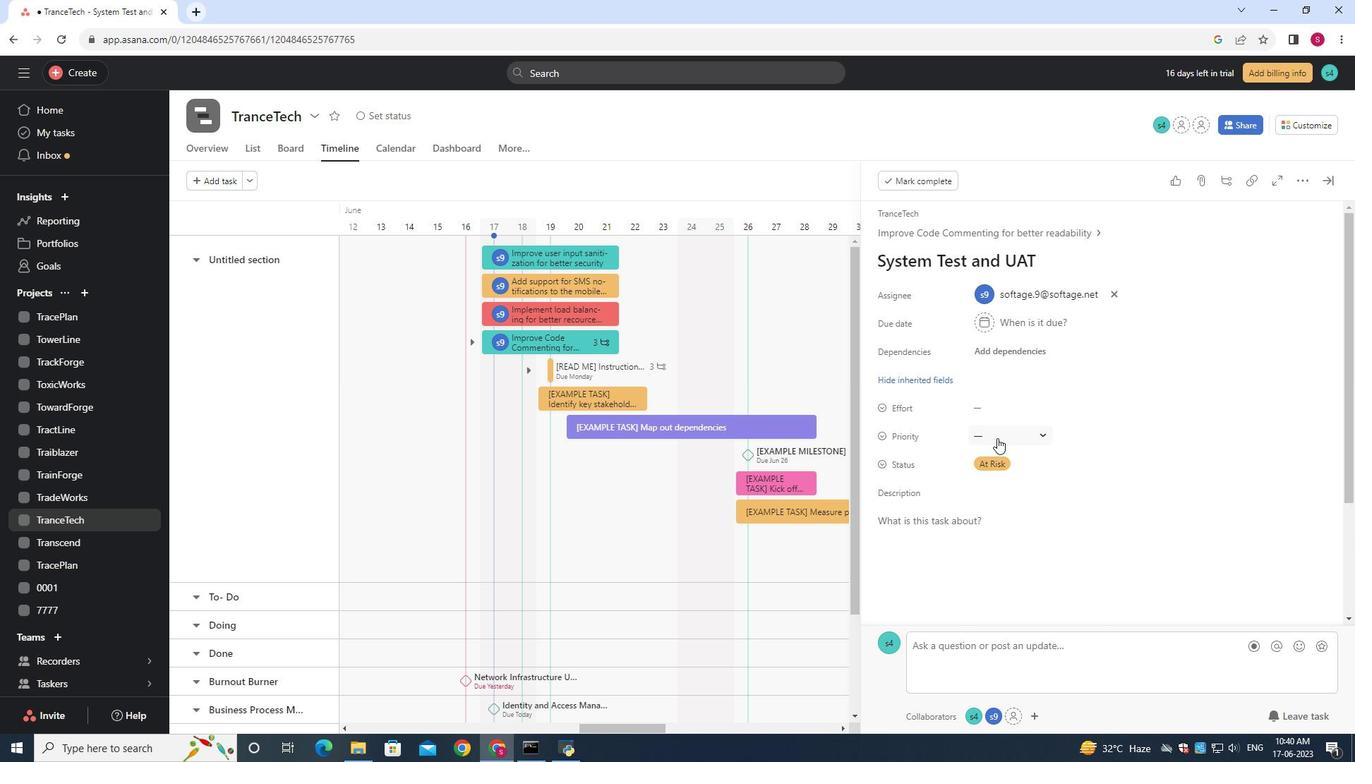 
Action: Mouse moved to (1018, 507)
Screenshot: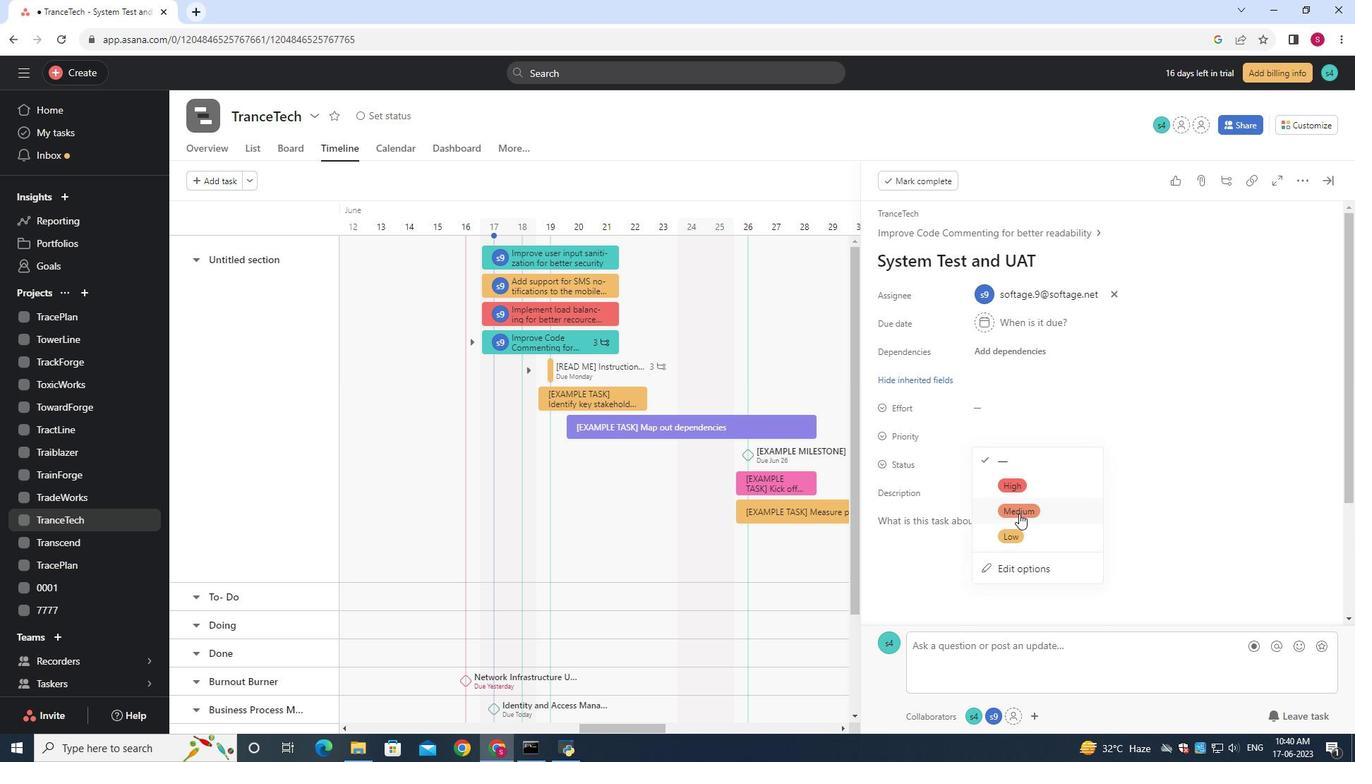 
Action: Mouse pressed left at (1018, 507)
Screenshot: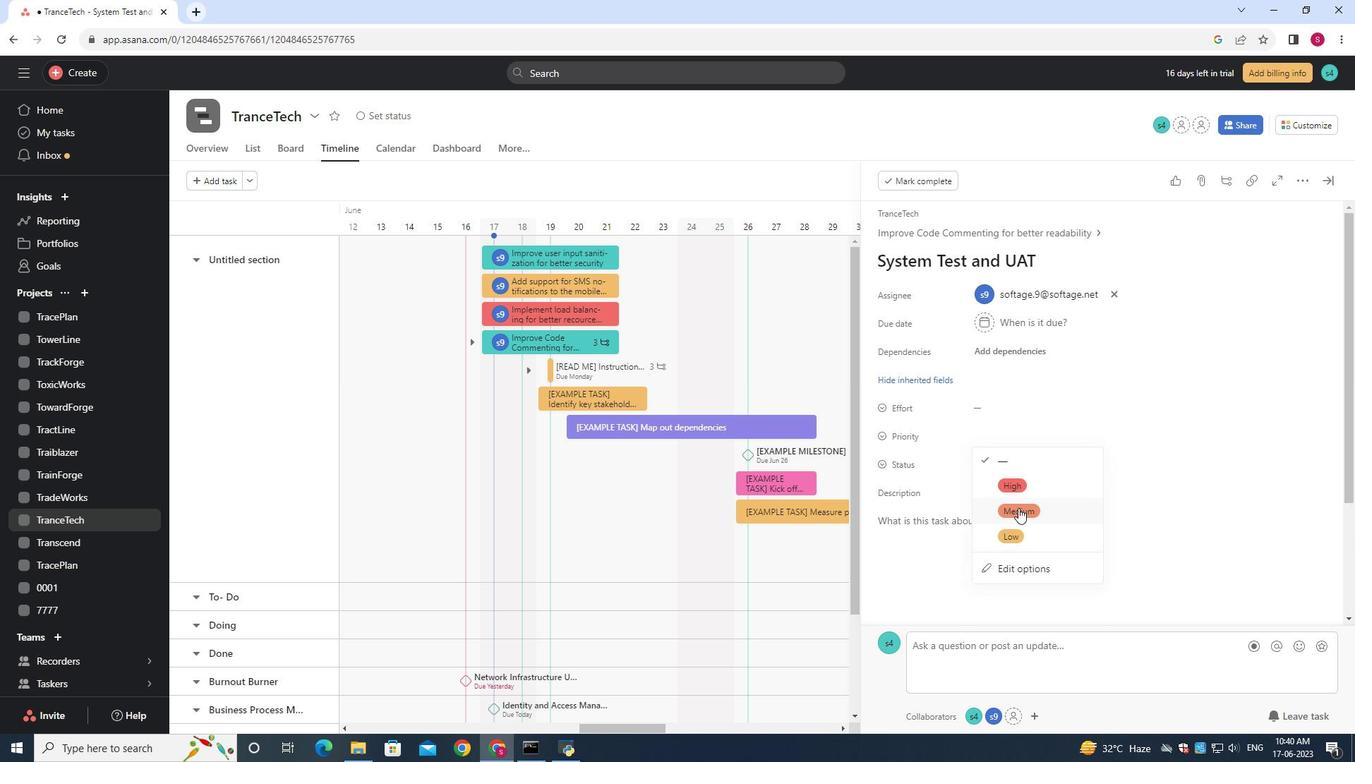 
Action: Mouse moved to (996, 472)
Screenshot: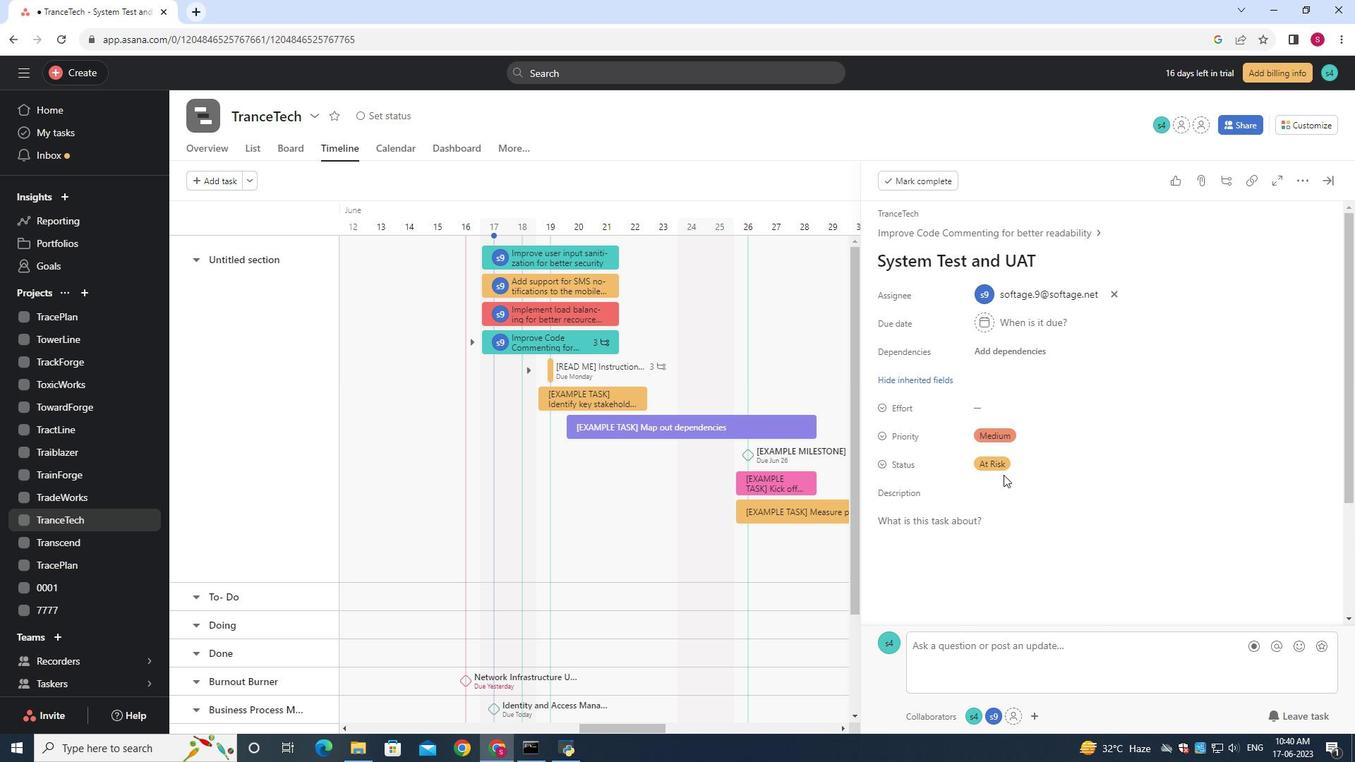 
